 Task: Look for space in Guaraciaba do Norte, Brazil from 13th August, 2023 to 17th August, 2023 for 2 adults in price range Rs.10000 to Rs.16000. Place can be entire place with 2 bedrooms having 2 beds and 1 bathroom. Property type can be house, flat, guest house. Amenities needed are: wifi. Booking option can be shelf check-in. Required host language is Spanish.
Action: Mouse moved to (389, 82)
Screenshot: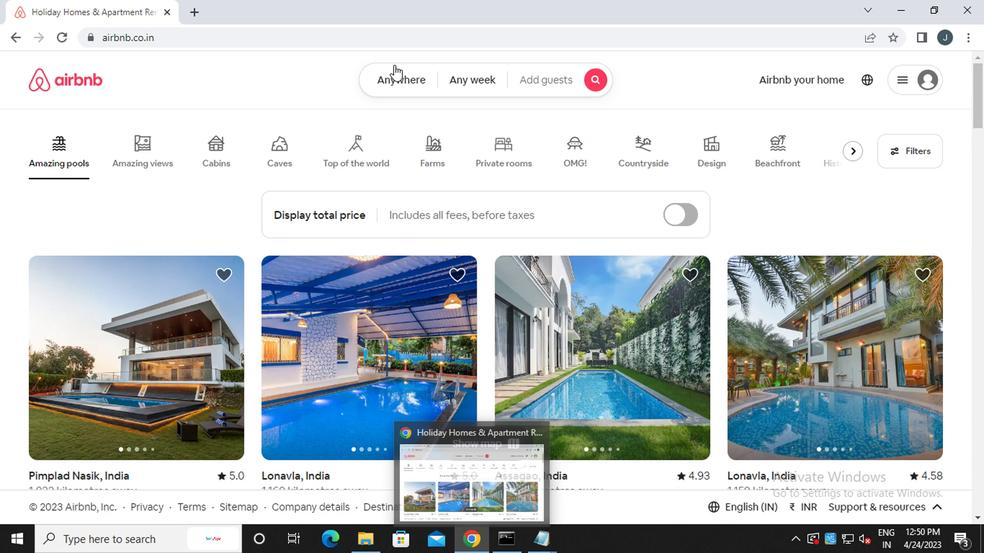 
Action: Mouse pressed left at (389, 82)
Screenshot: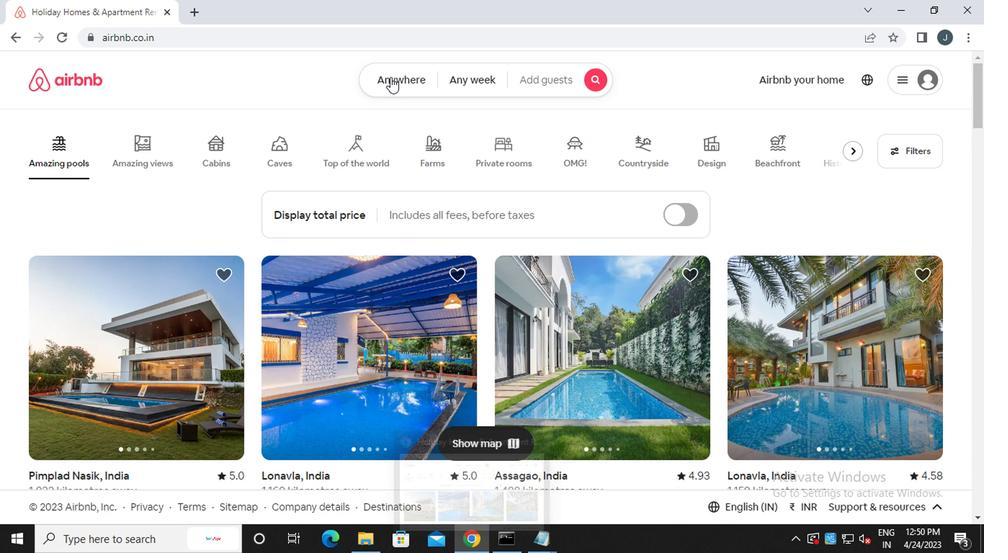 
Action: Mouse moved to (274, 139)
Screenshot: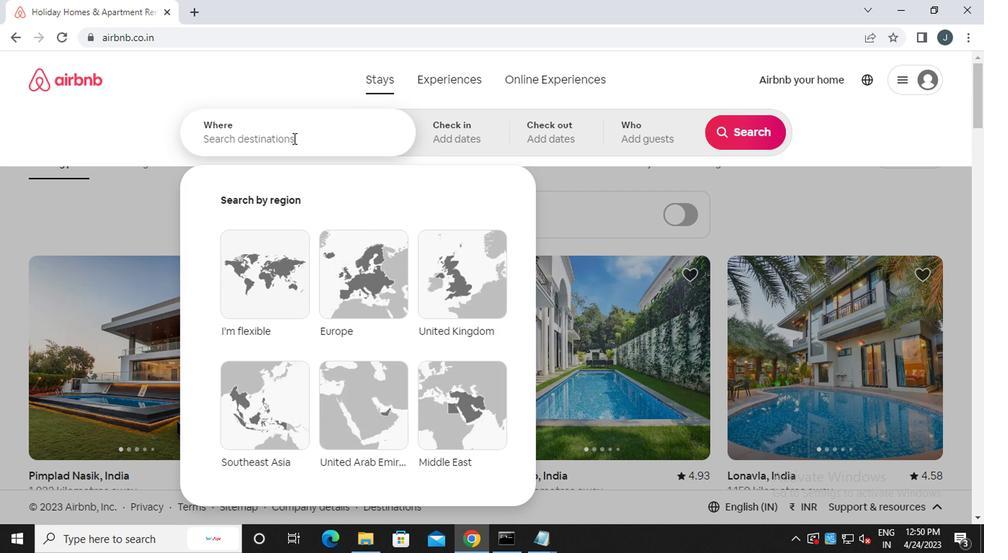 
Action: Mouse pressed left at (274, 139)
Screenshot: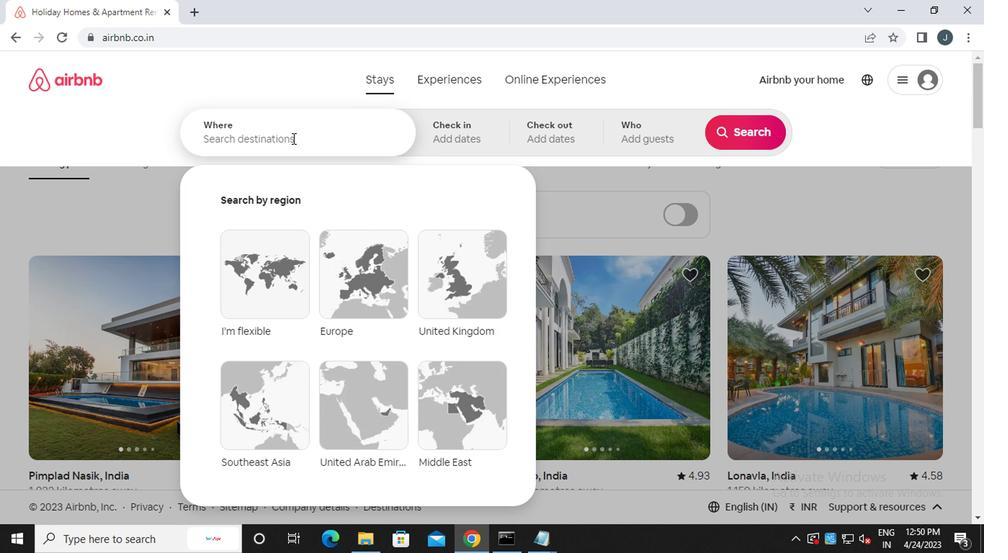 
Action: Mouse moved to (274, 139)
Screenshot: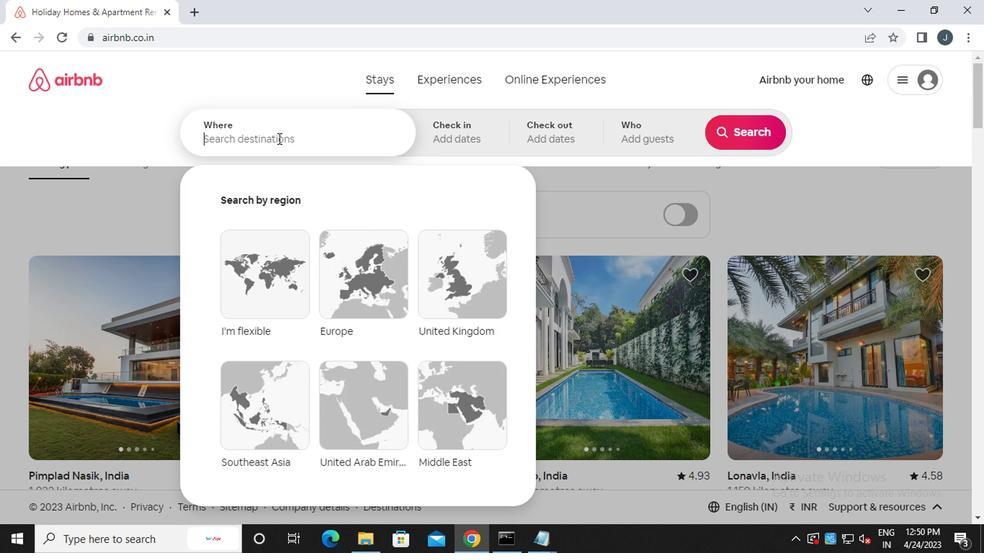
Action: Key pressed <Key.caps_lock>g<Key.caps_lock>uaraciaba,<Key.backspace><Key.space>do<Key.space><Key.caps_lock>n<Key.caps_lock>orte,<Key.space><Key.caps_lock>b<Key.caps_lock>razil
Screenshot: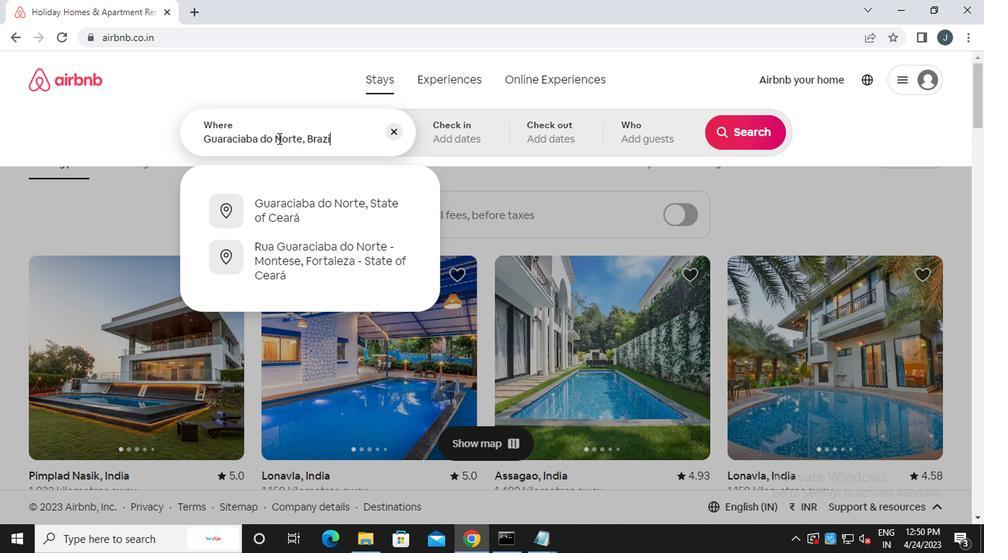 
Action: Mouse moved to (458, 138)
Screenshot: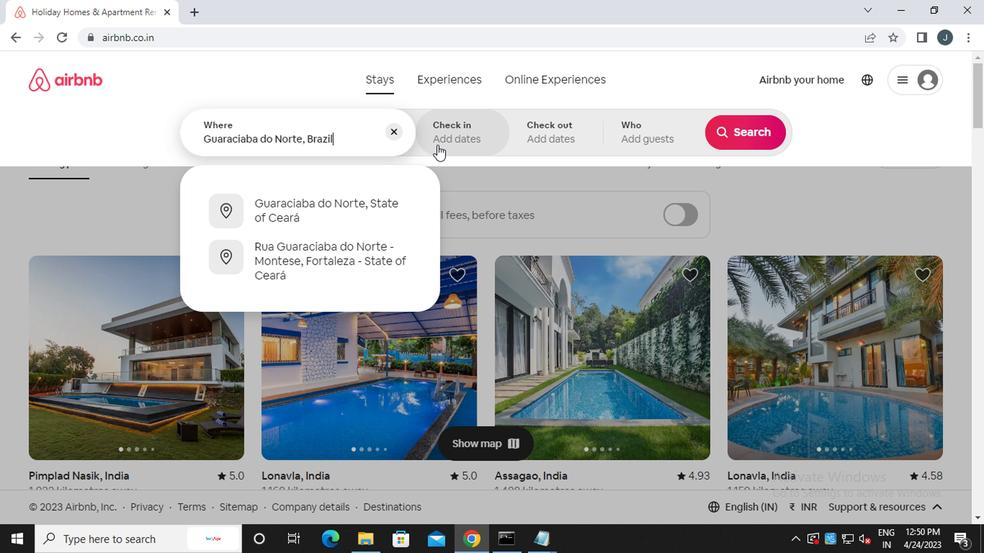 
Action: Mouse pressed left at (458, 138)
Screenshot: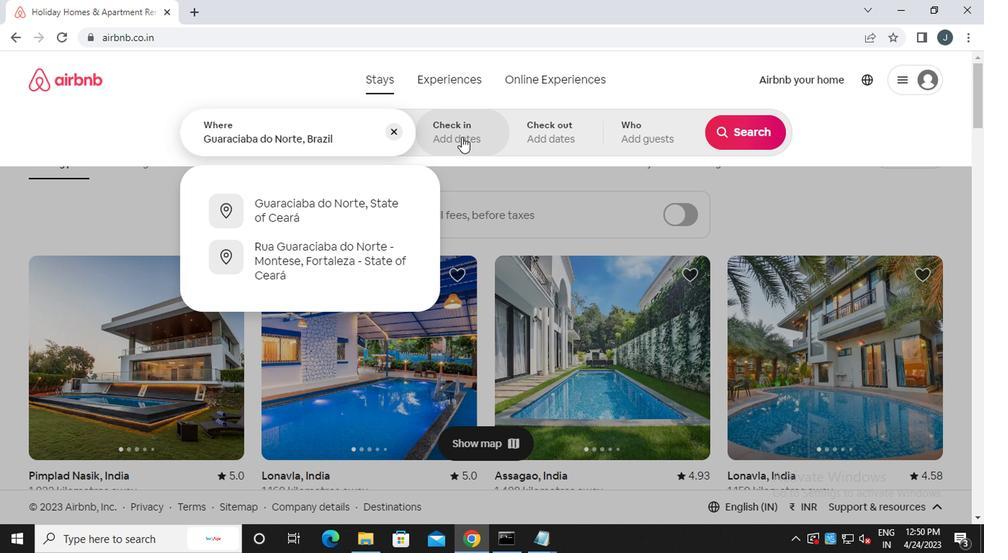 
Action: Mouse moved to (740, 246)
Screenshot: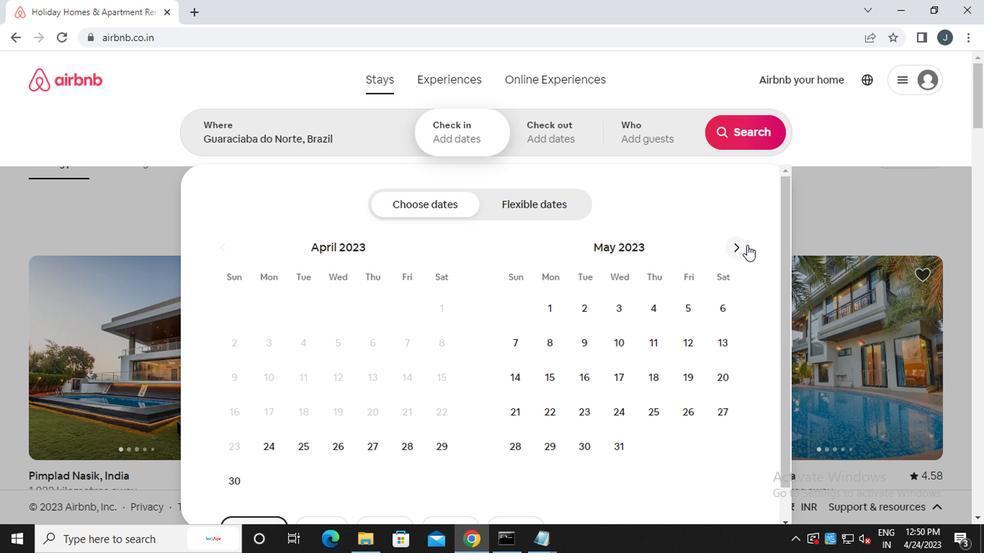 
Action: Mouse pressed left at (740, 246)
Screenshot: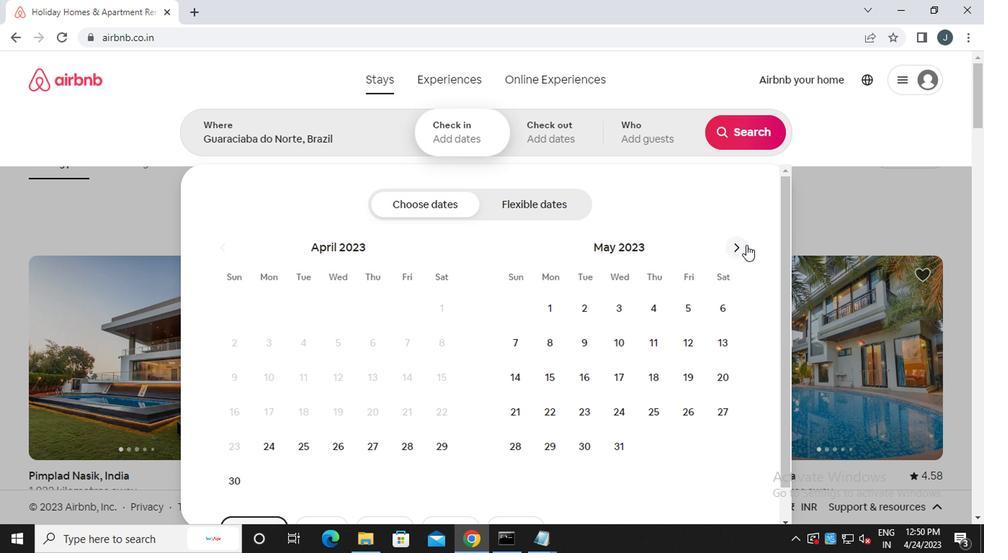 
Action: Mouse pressed left at (740, 246)
Screenshot: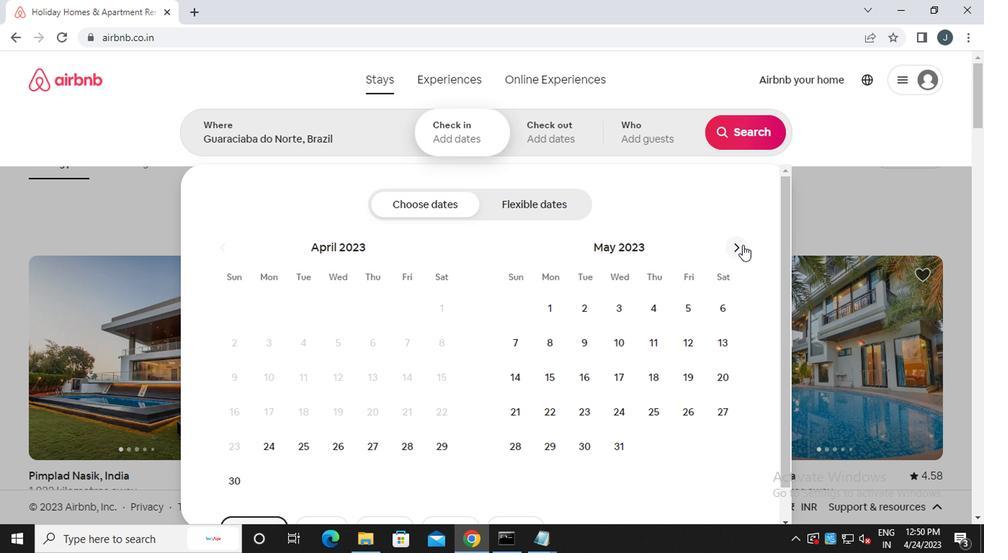 
Action: Mouse pressed left at (740, 246)
Screenshot: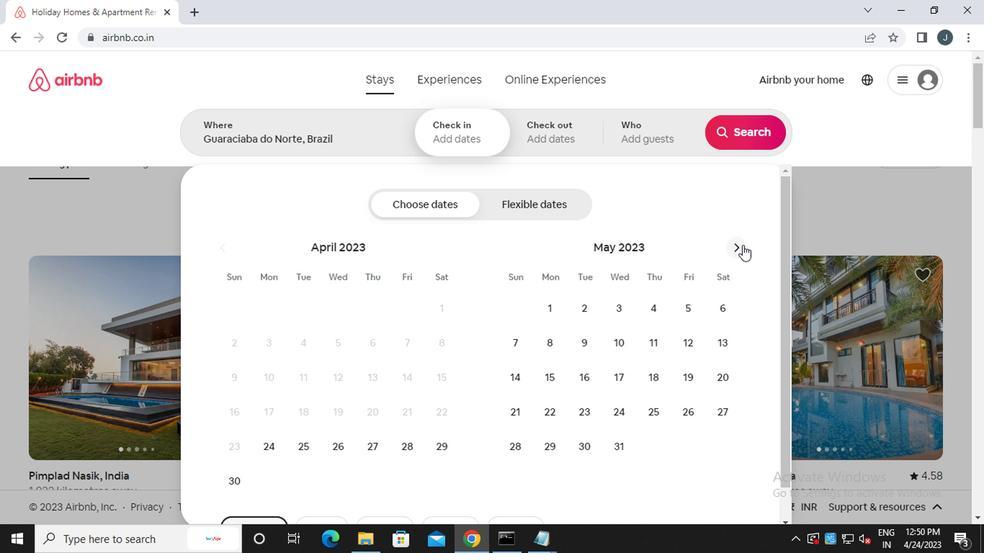 
Action: Mouse moved to (740, 246)
Screenshot: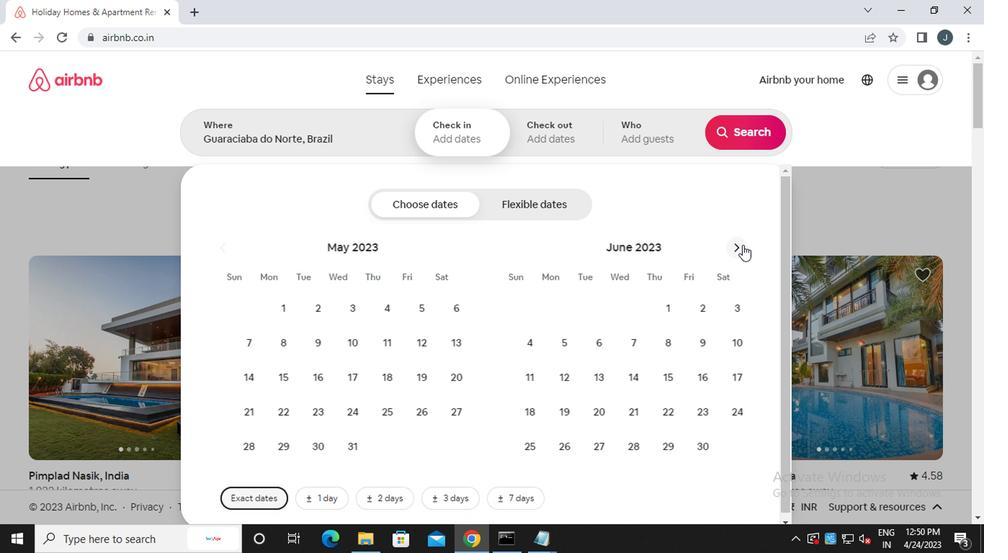 
Action: Mouse pressed left at (740, 246)
Screenshot: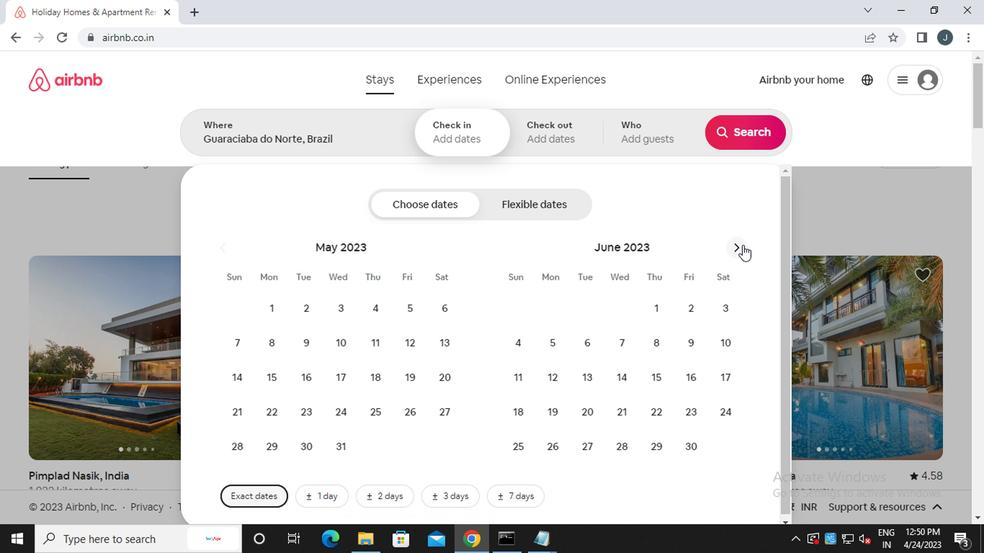 
Action: Mouse pressed left at (740, 246)
Screenshot: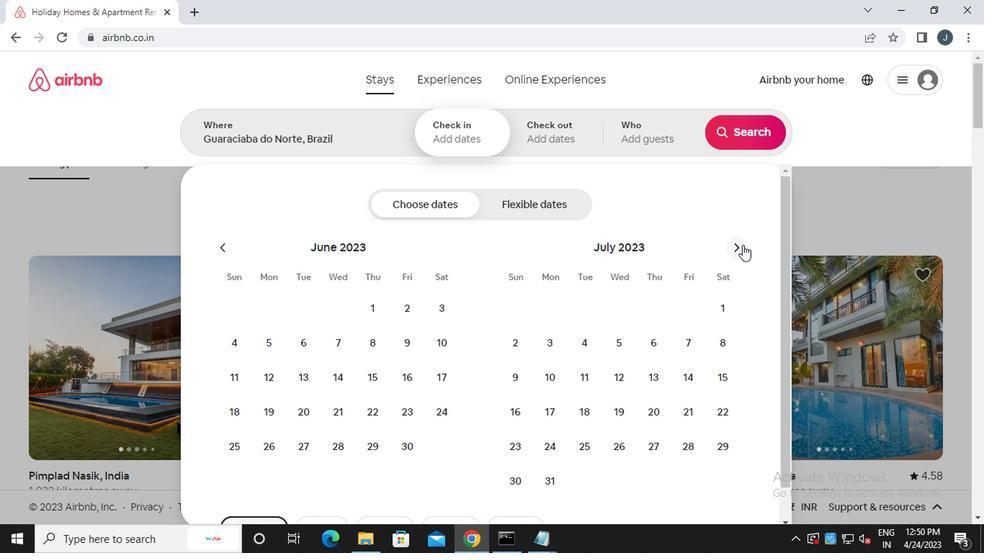 
Action: Mouse moved to (521, 376)
Screenshot: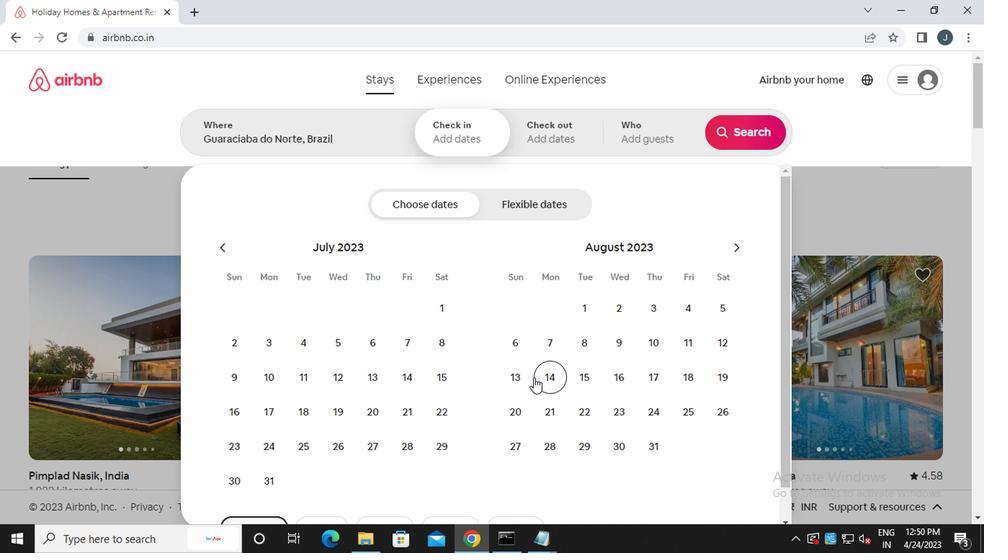 
Action: Mouse pressed left at (521, 376)
Screenshot: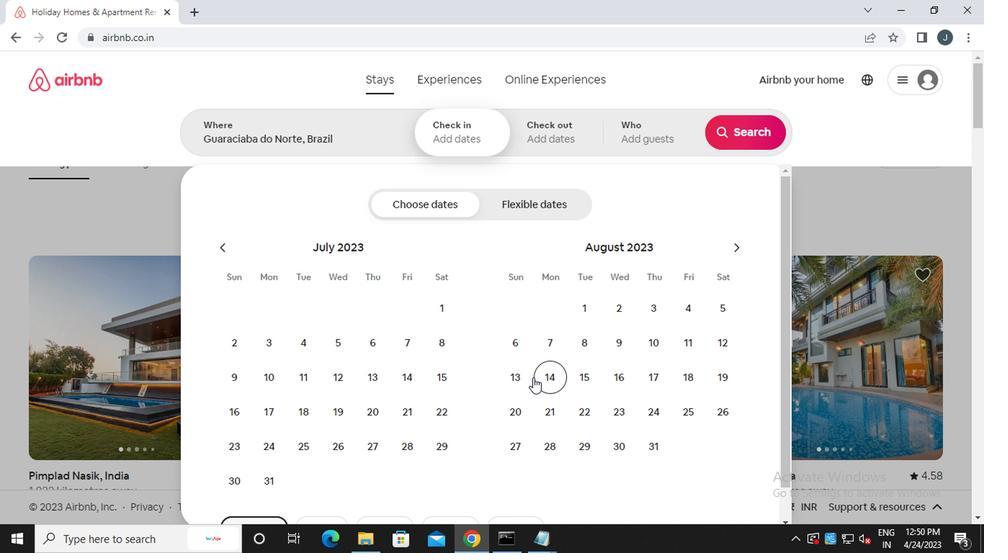 
Action: Mouse moved to (649, 378)
Screenshot: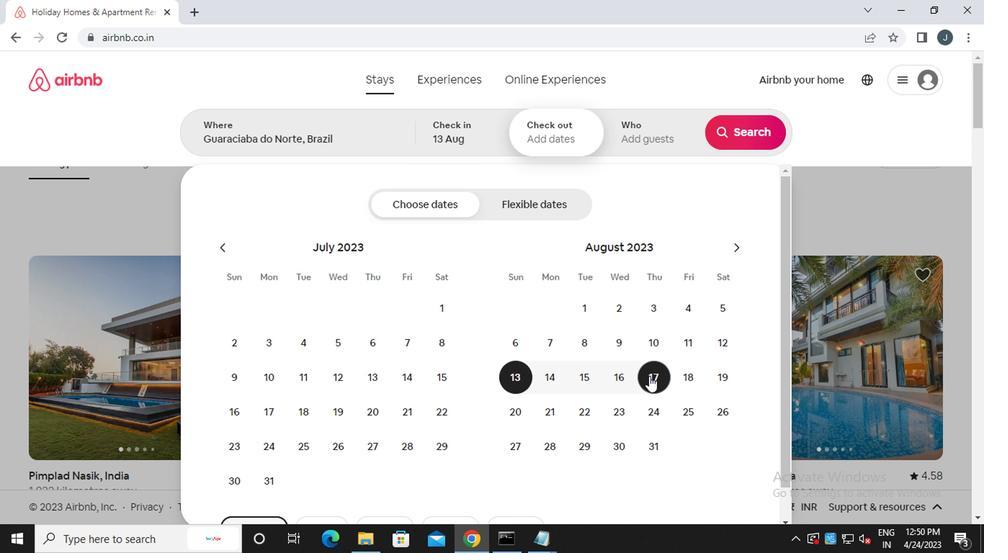 
Action: Mouse pressed left at (649, 378)
Screenshot: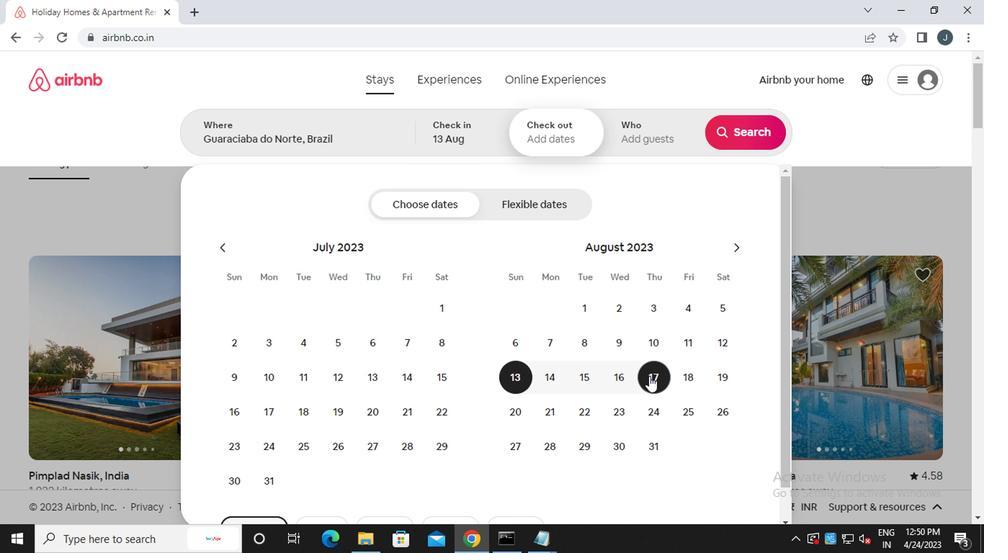 
Action: Mouse moved to (649, 138)
Screenshot: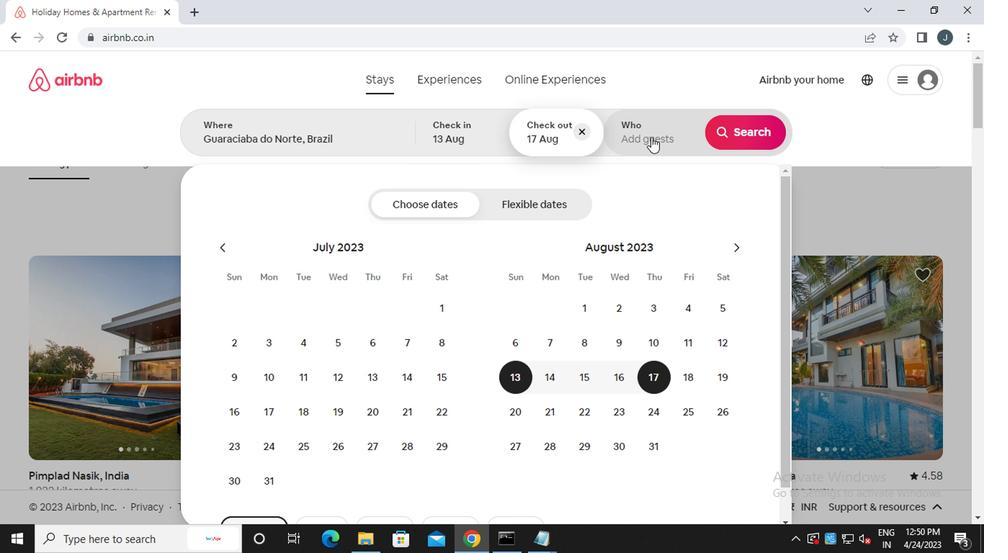 
Action: Mouse pressed left at (649, 138)
Screenshot: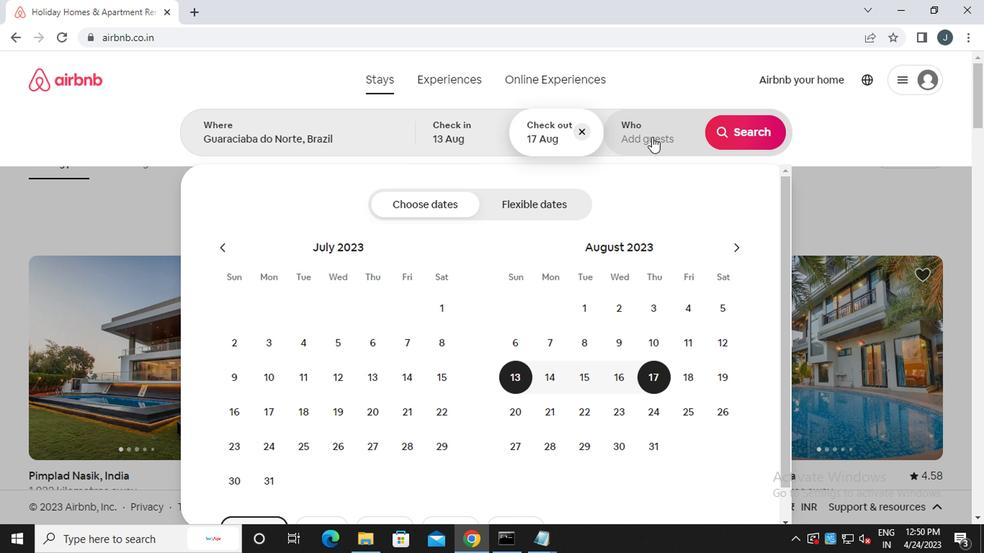 
Action: Mouse moved to (749, 211)
Screenshot: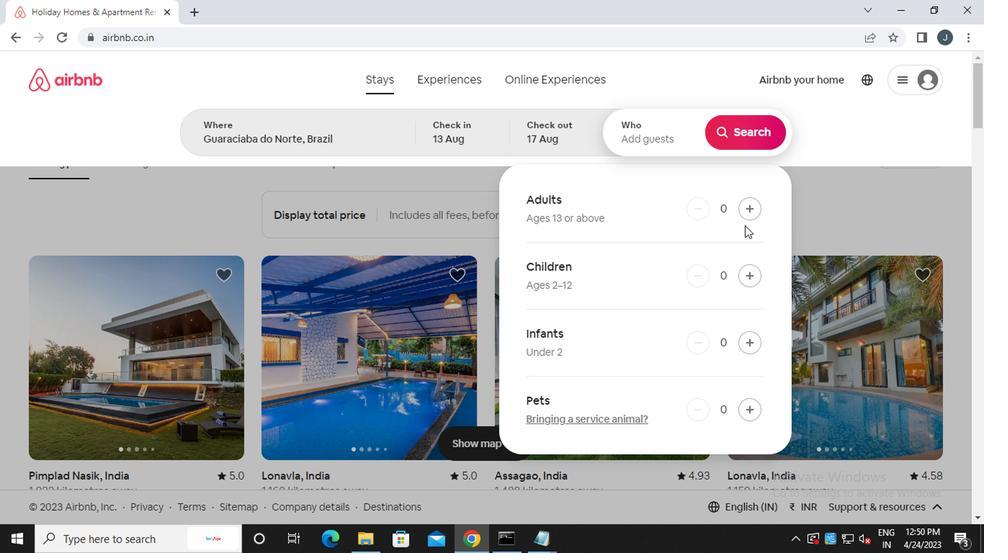 
Action: Mouse pressed left at (749, 211)
Screenshot: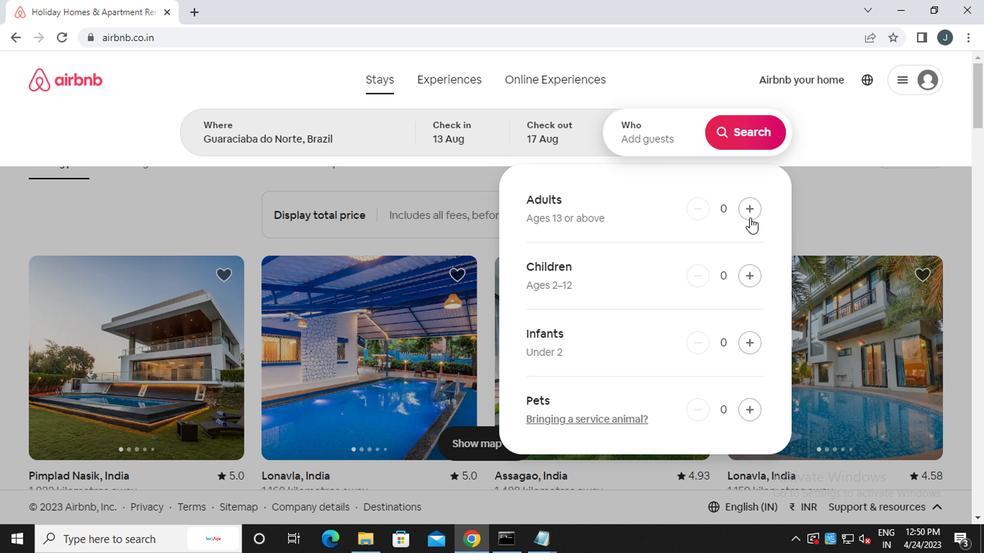 
Action: Mouse moved to (750, 211)
Screenshot: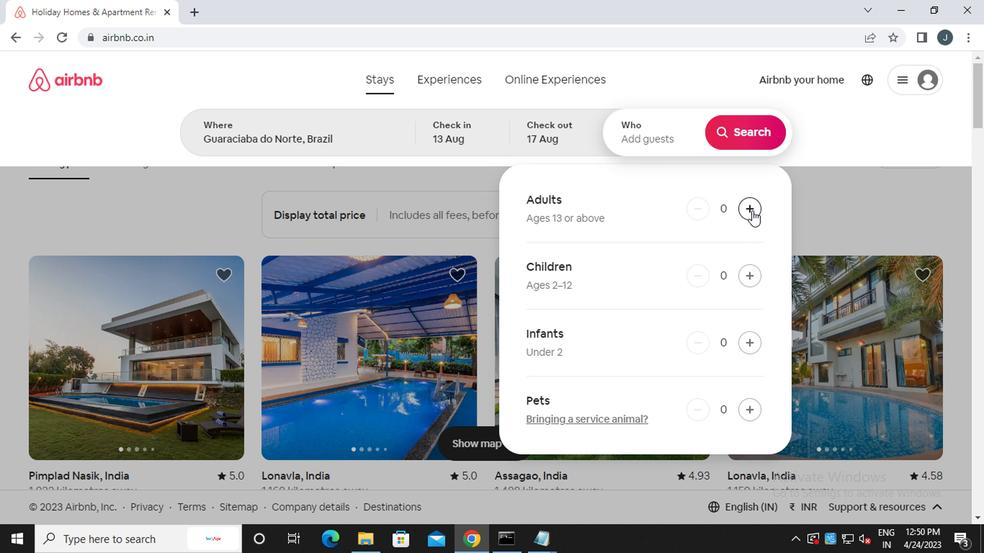 
Action: Mouse pressed left at (750, 211)
Screenshot: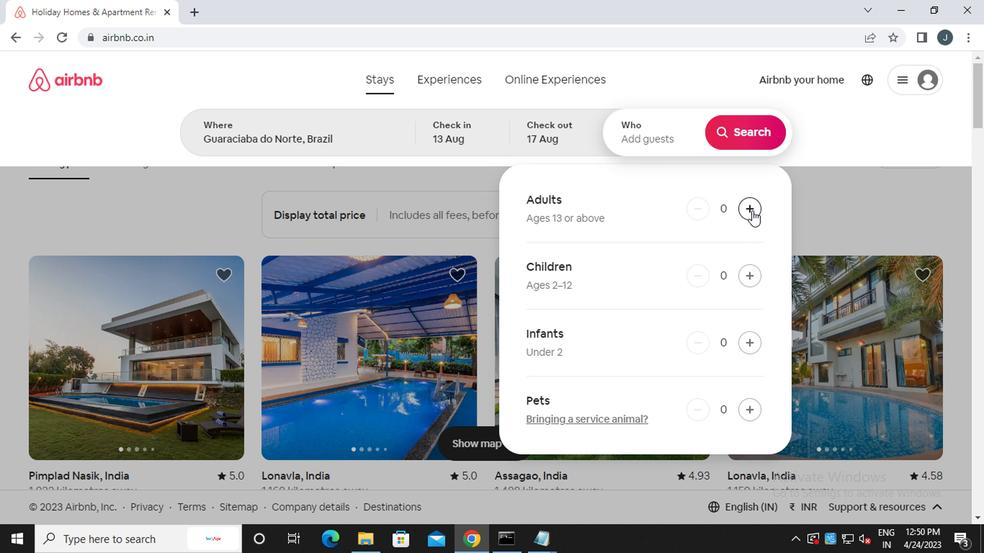
Action: Mouse moved to (742, 142)
Screenshot: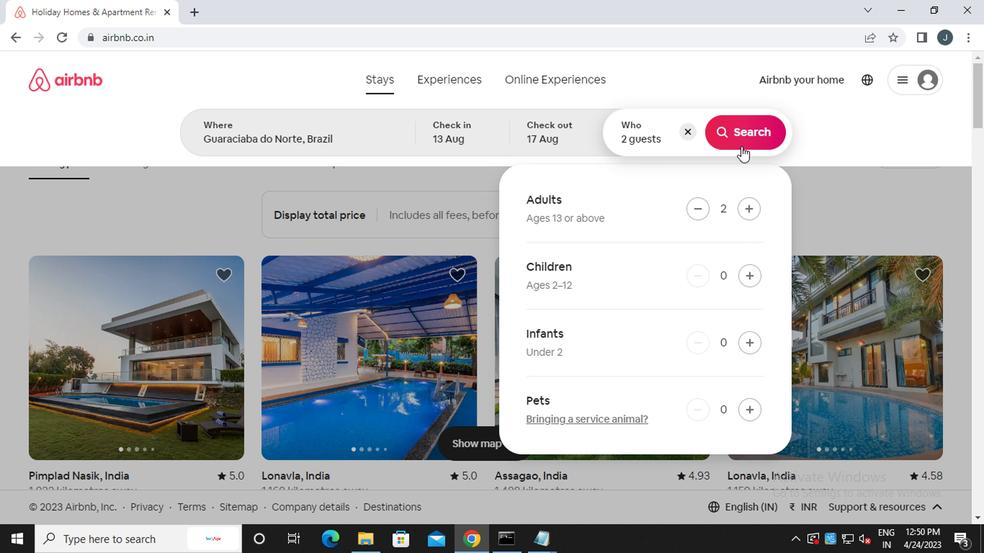 
Action: Mouse pressed left at (742, 142)
Screenshot: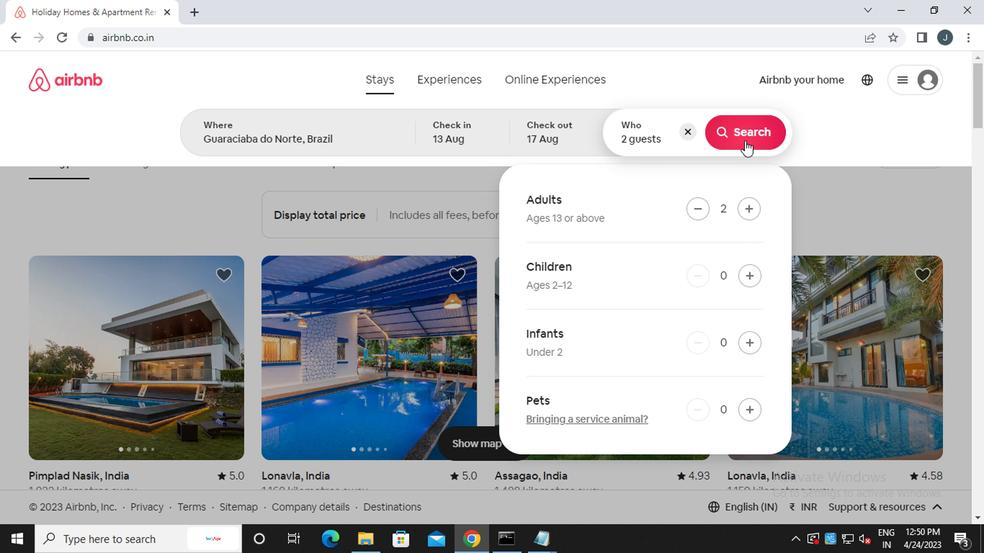 
Action: Mouse moved to (931, 137)
Screenshot: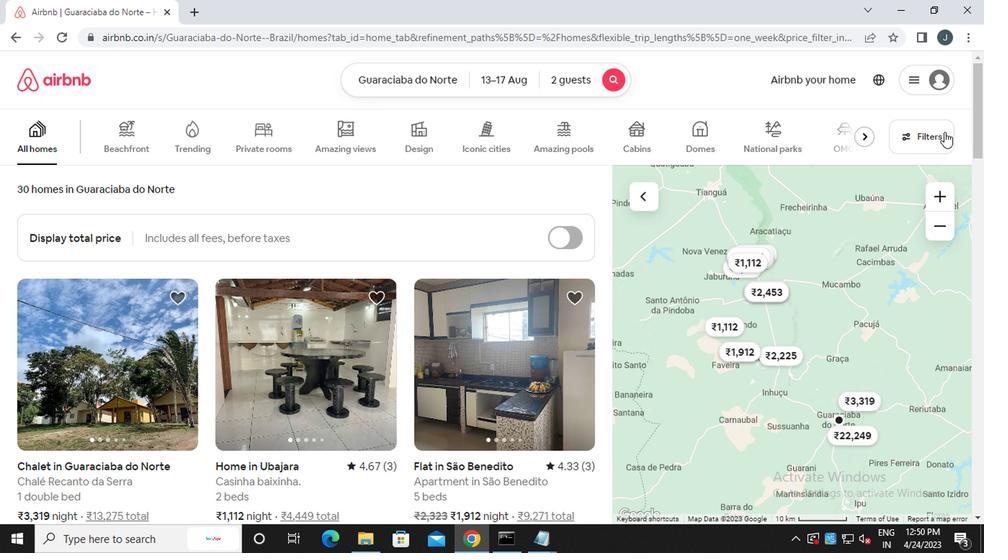
Action: Mouse pressed left at (931, 137)
Screenshot: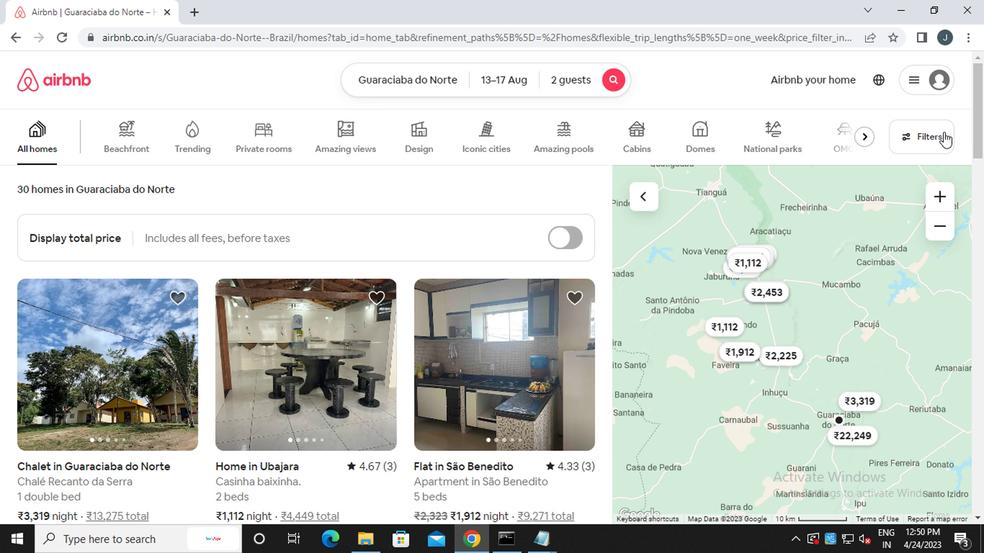
Action: Mouse moved to (370, 302)
Screenshot: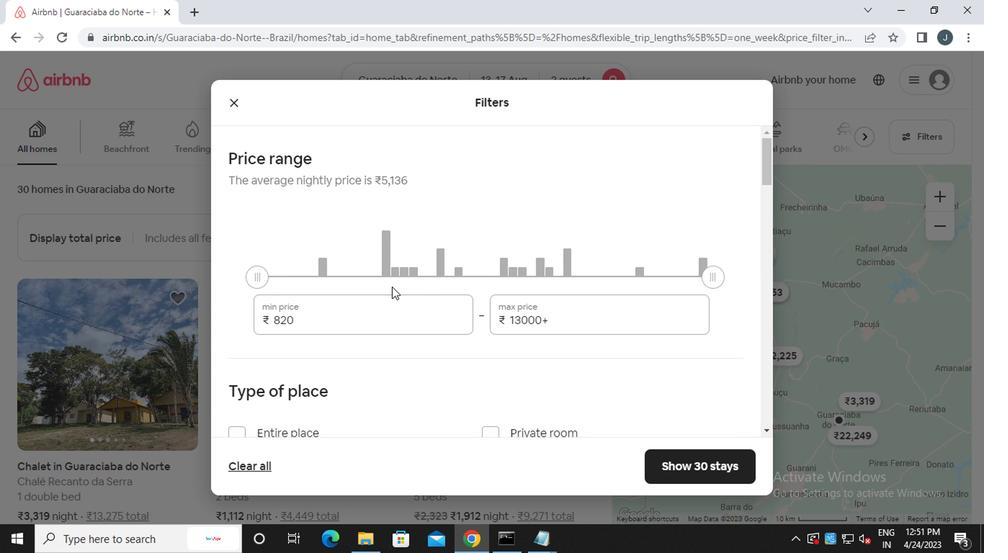 
Action: Mouse pressed left at (370, 302)
Screenshot: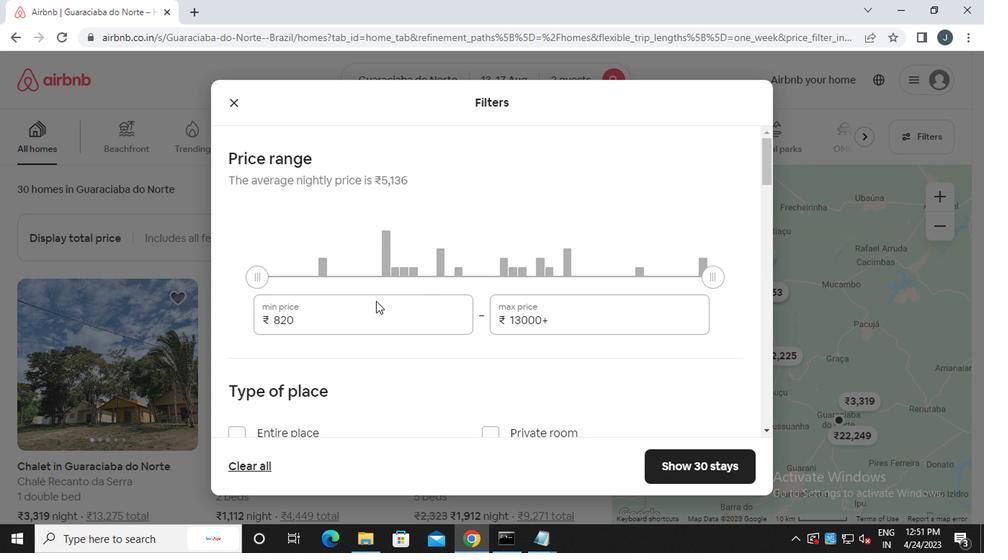
Action: Mouse moved to (366, 297)
Screenshot: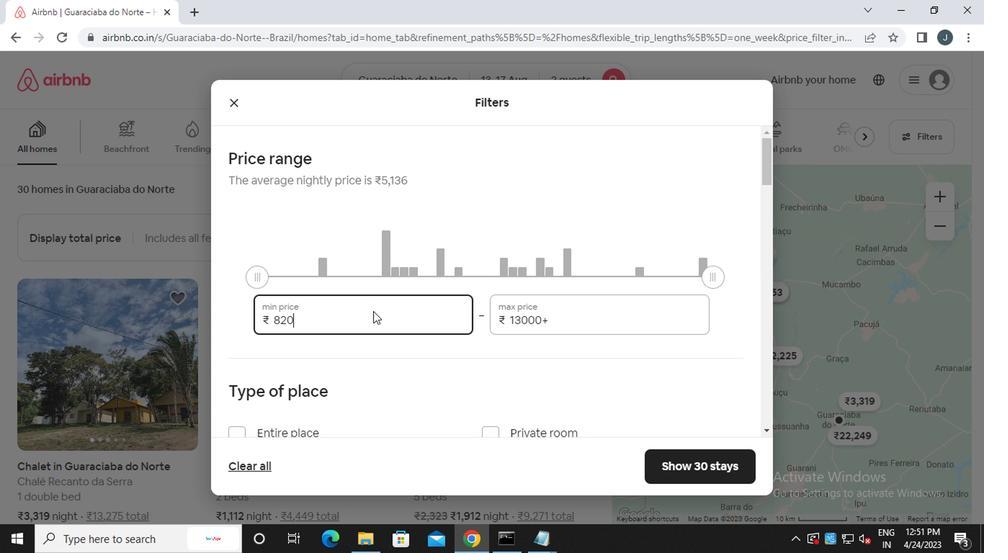 
Action: Key pressed <Key.backspace><Key.backspace><Key.backspace><<97>><<96>><<96>><<96>><<96>>
Screenshot: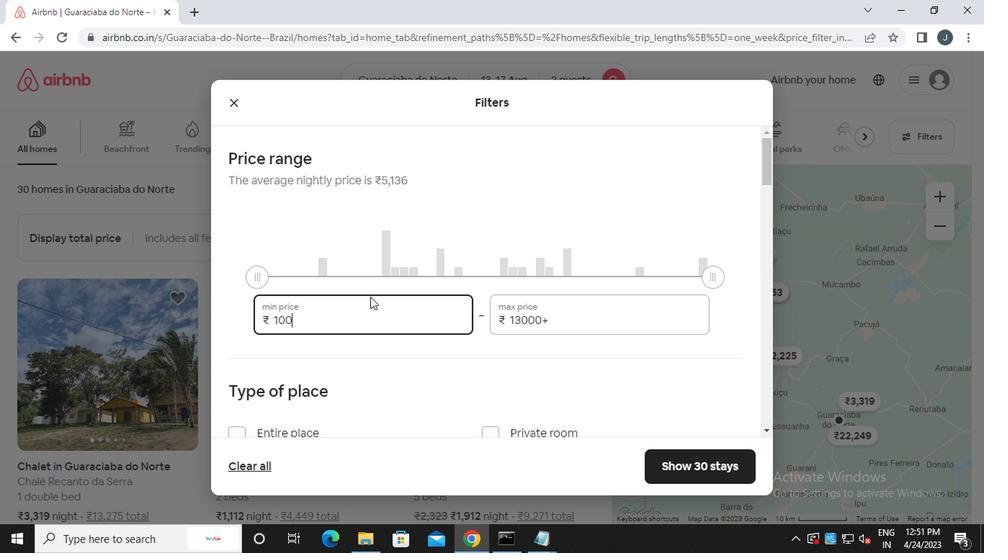 
Action: Mouse moved to (611, 313)
Screenshot: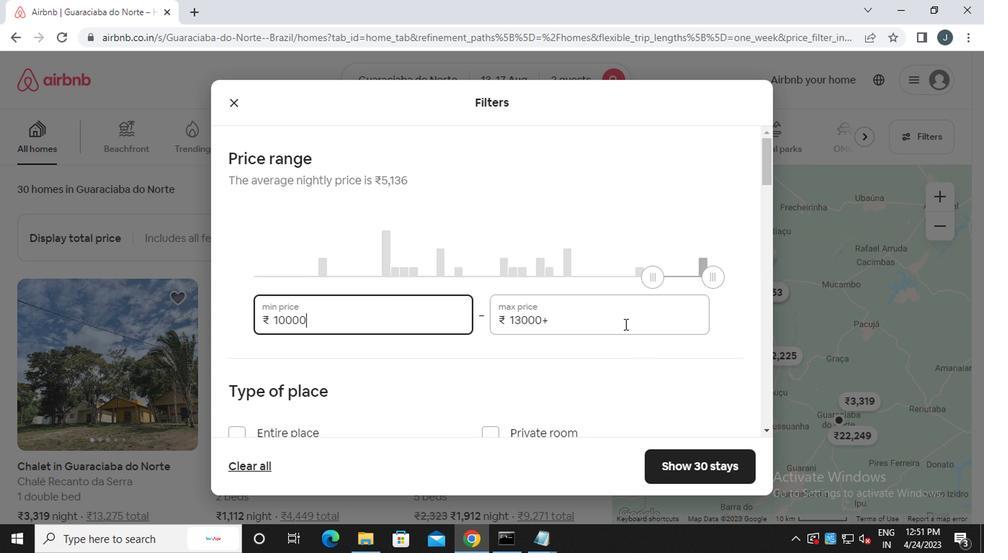 
Action: Mouse pressed left at (611, 313)
Screenshot: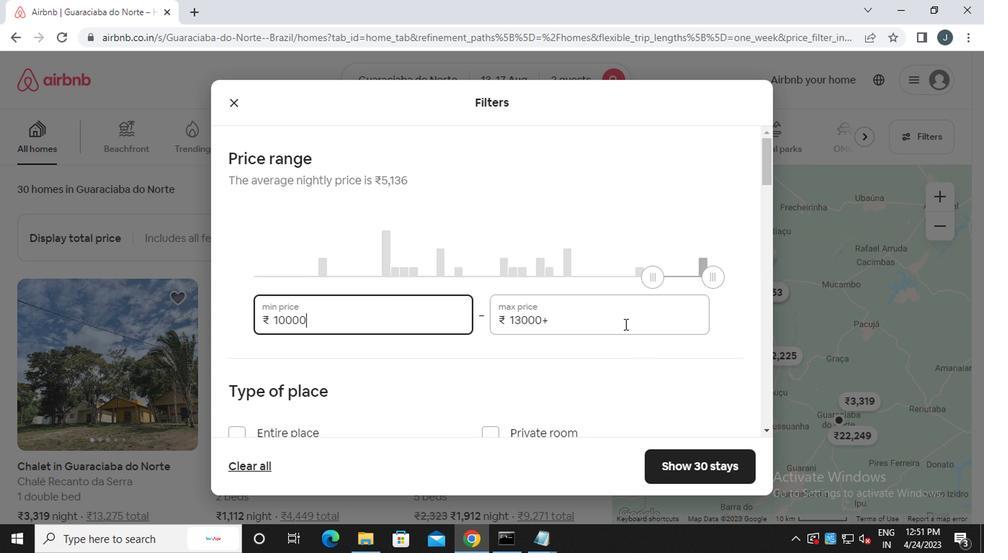 
Action: Key pressed <Key.backspace><Key.backspace><Key.backspace><Key.backspace><Key.backspace><Key.backspace><Key.backspace><Key.backspace><Key.backspace><Key.backspace><Key.backspace><<97>><<102>><<96>><<96>><<96>>
Screenshot: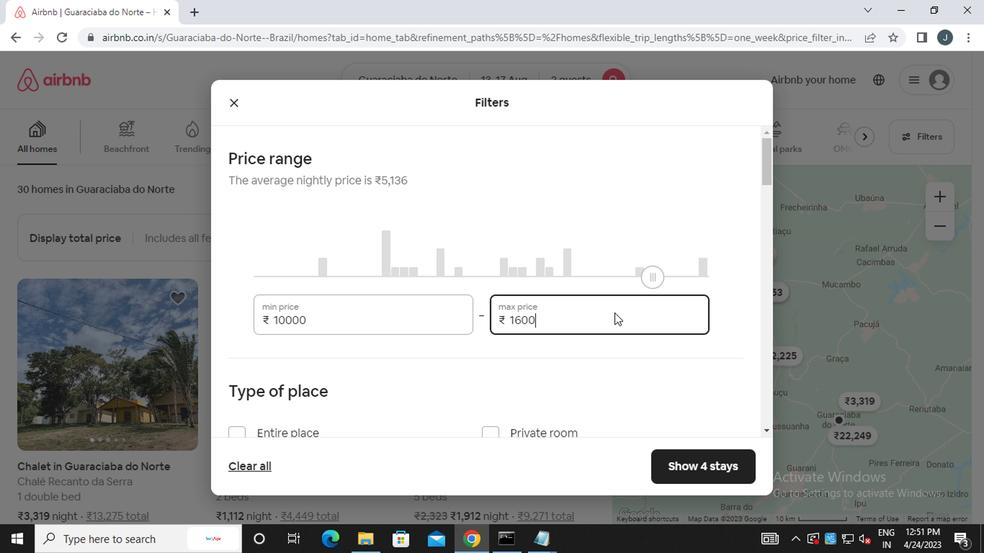 
Action: Mouse moved to (603, 315)
Screenshot: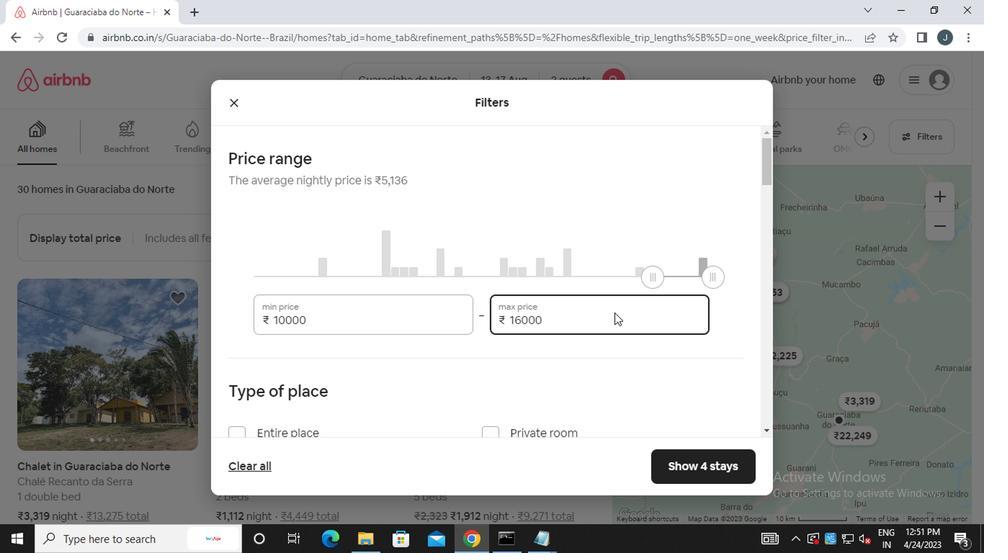 
Action: Mouse scrolled (603, 314) with delta (0, -1)
Screenshot: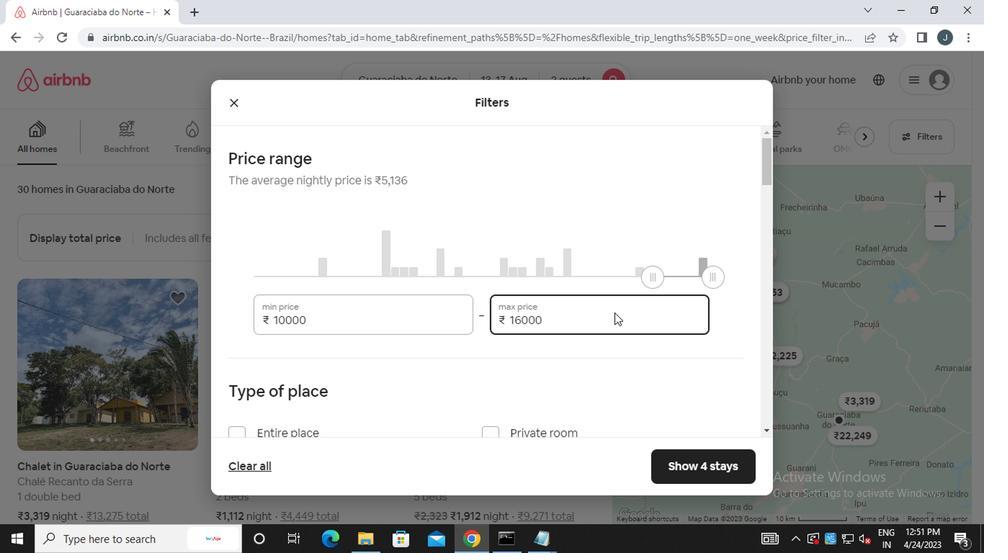 
Action: Mouse scrolled (603, 314) with delta (0, -1)
Screenshot: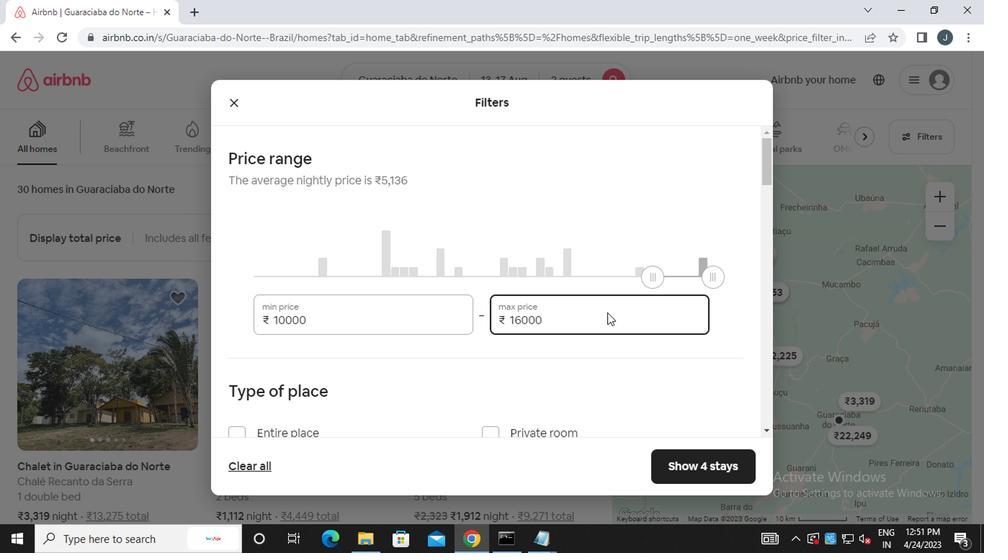 
Action: Mouse moved to (603, 315)
Screenshot: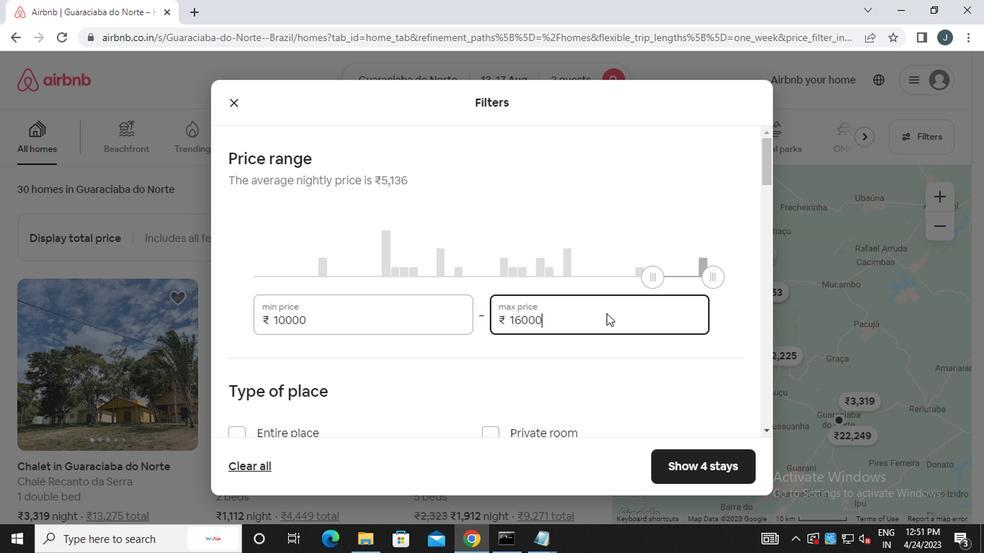
Action: Mouse scrolled (603, 314) with delta (0, -1)
Screenshot: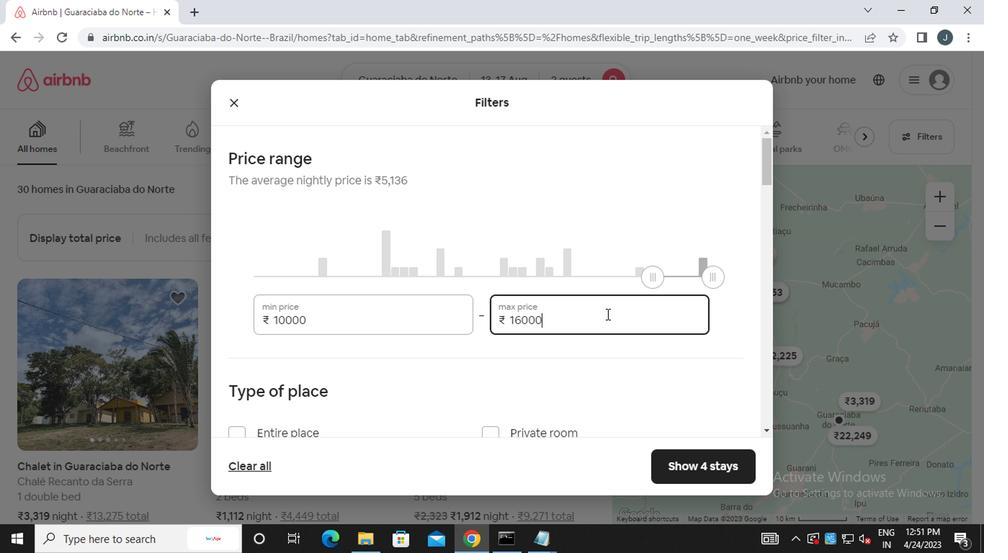 
Action: Mouse moved to (299, 212)
Screenshot: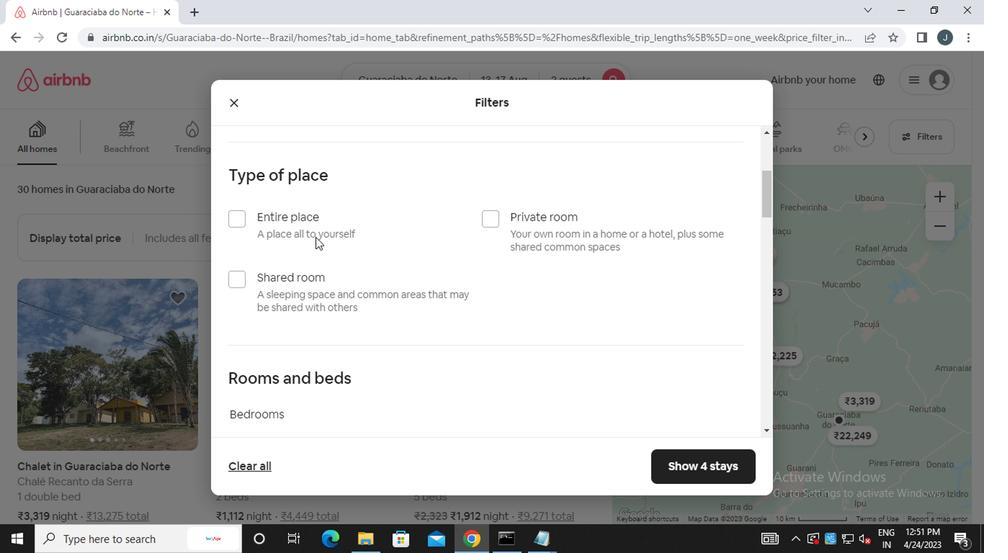 
Action: Mouse pressed left at (299, 212)
Screenshot: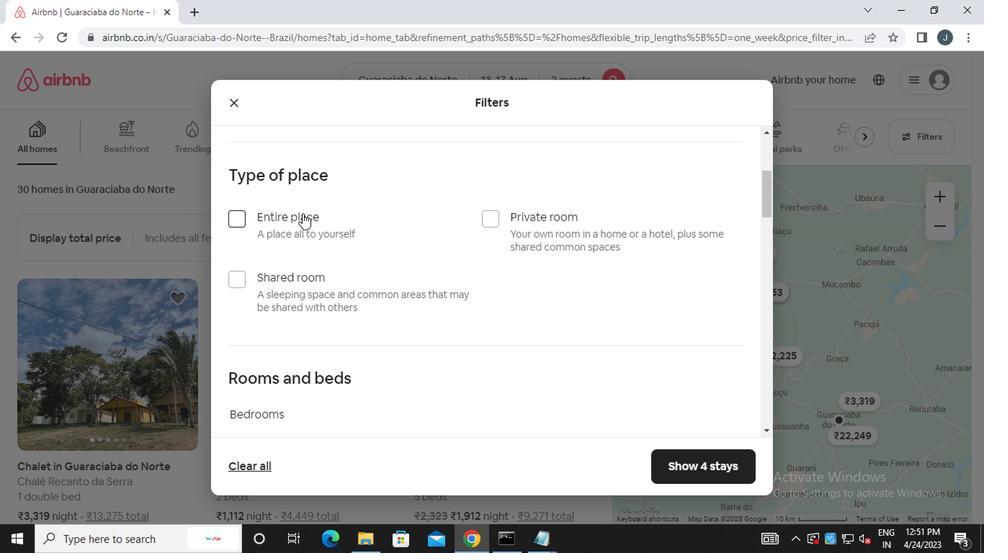 
Action: Mouse moved to (426, 241)
Screenshot: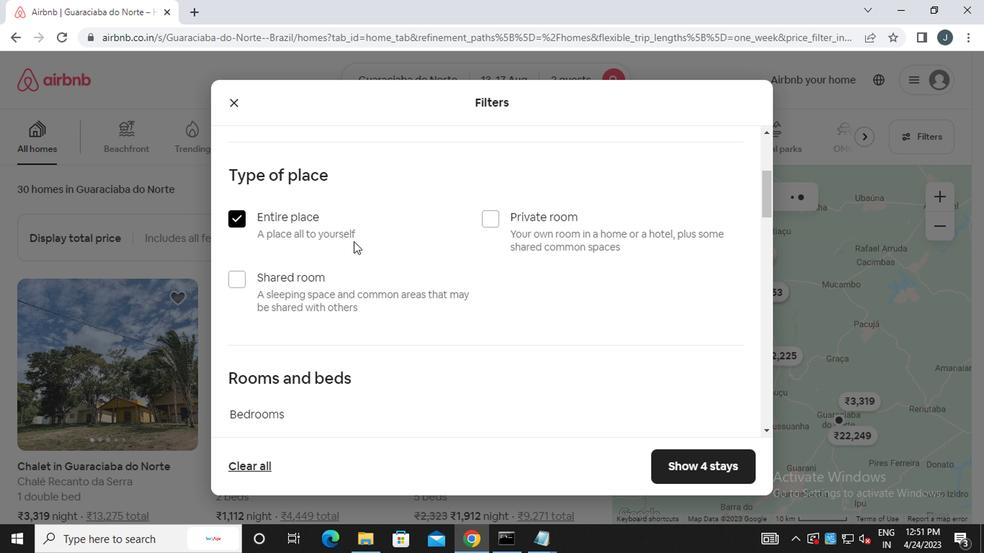 
Action: Mouse scrolled (426, 240) with delta (0, -1)
Screenshot: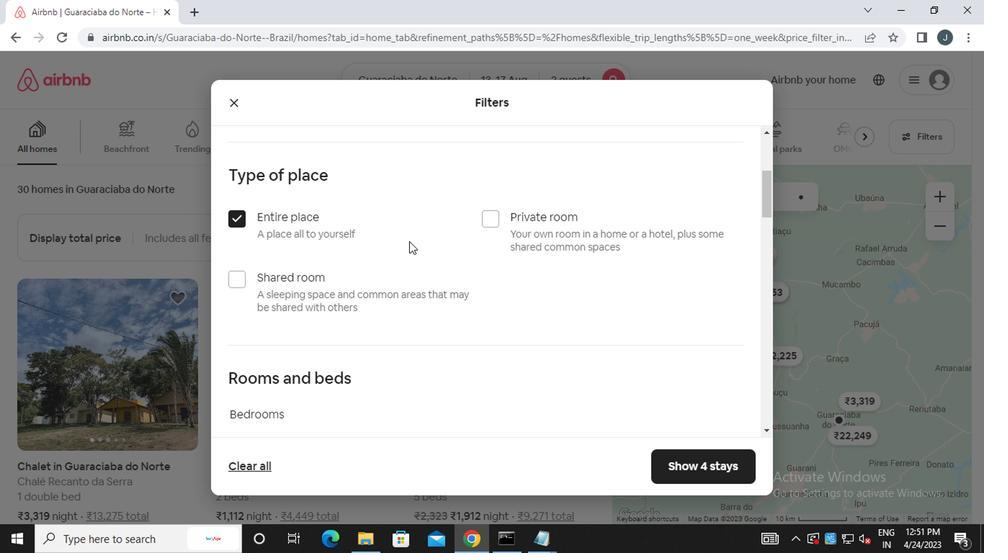 
Action: Mouse scrolled (426, 240) with delta (0, -1)
Screenshot: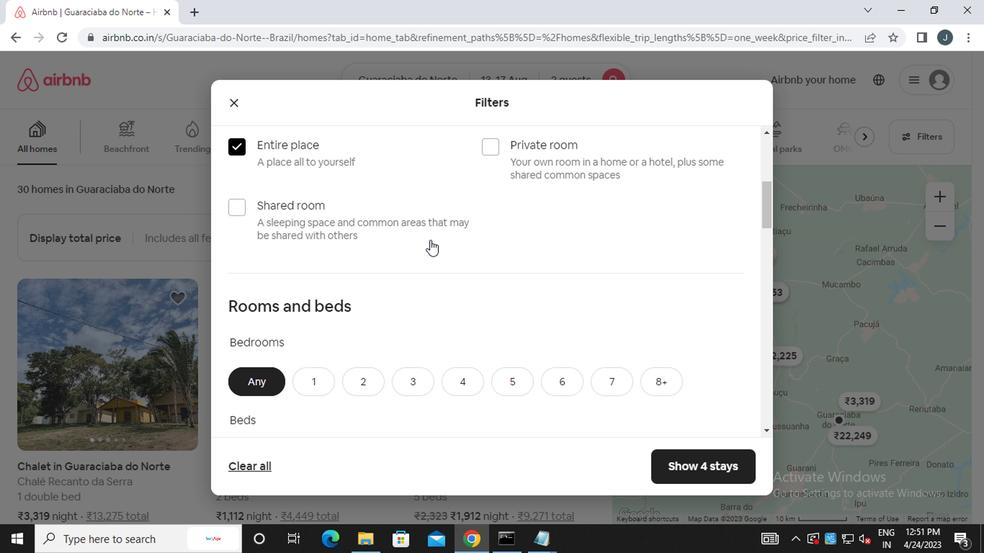 
Action: Mouse moved to (427, 241)
Screenshot: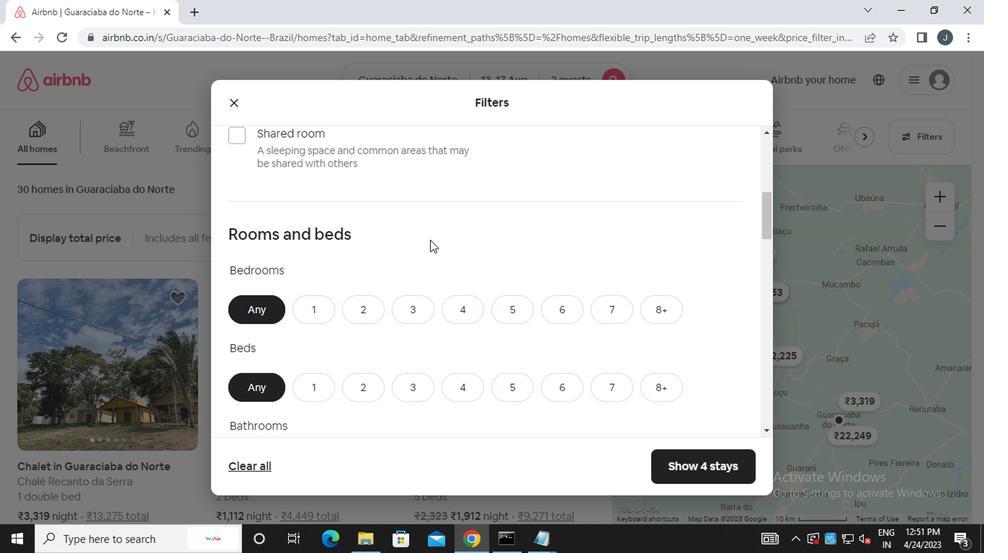 
Action: Mouse scrolled (427, 240) with delta (0, -1)
Screenshot: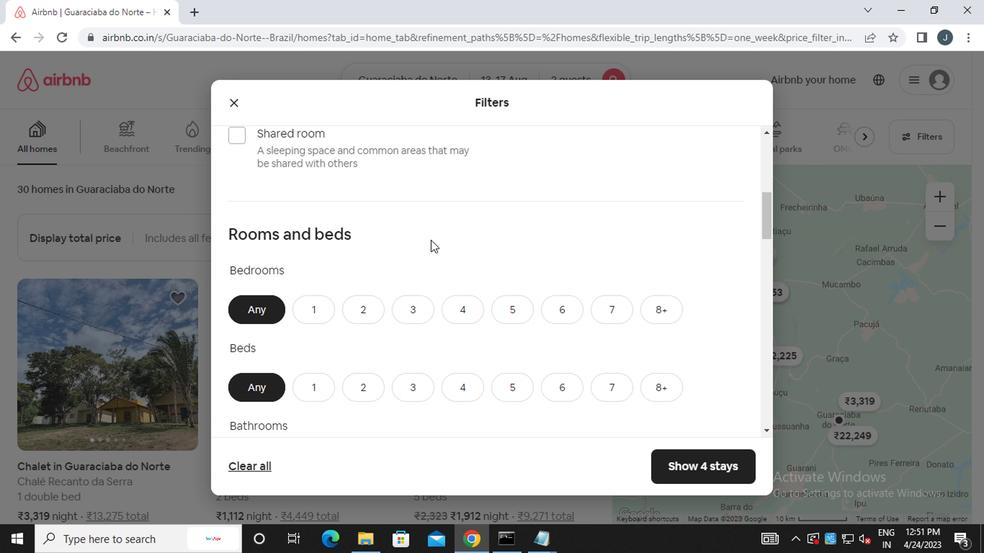 
Action: Mouse scrolled (427, 240) with delta (0, -1)
Screenshot: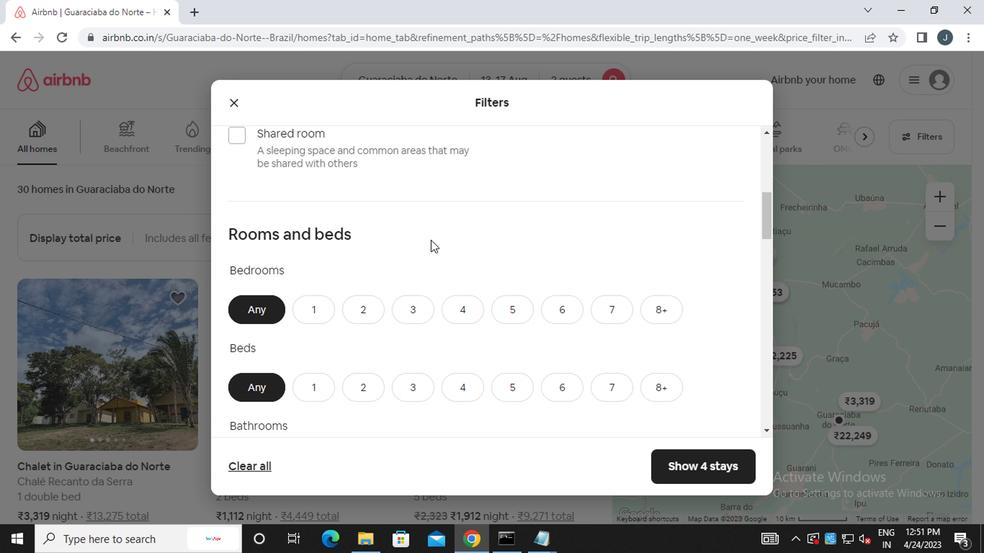 
Action: Mouse moved to (364, 171)
Screenshot: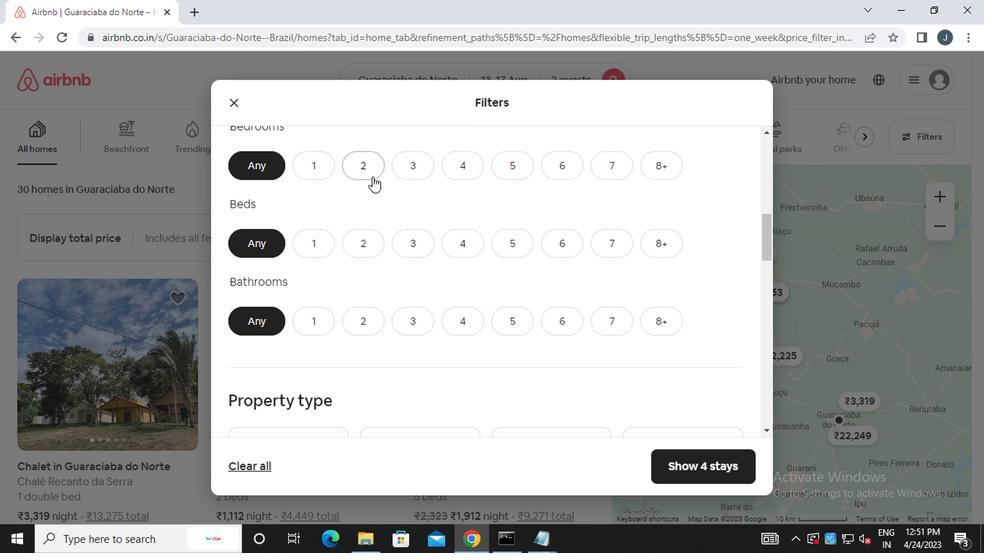 
Action: Mouse pressed left at (364, 171)
Screenshot: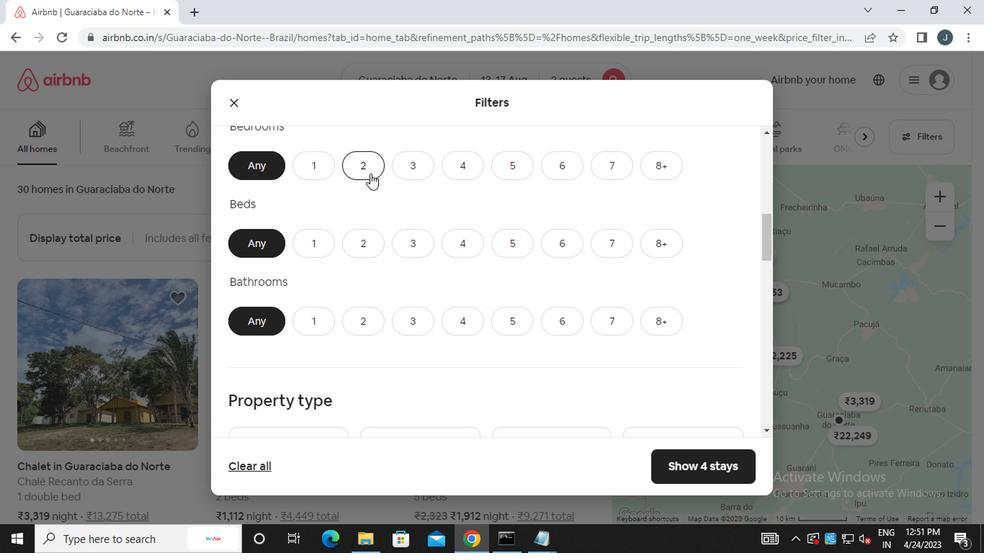 
Action: Mouse moved to (359, 245)
Screenshot: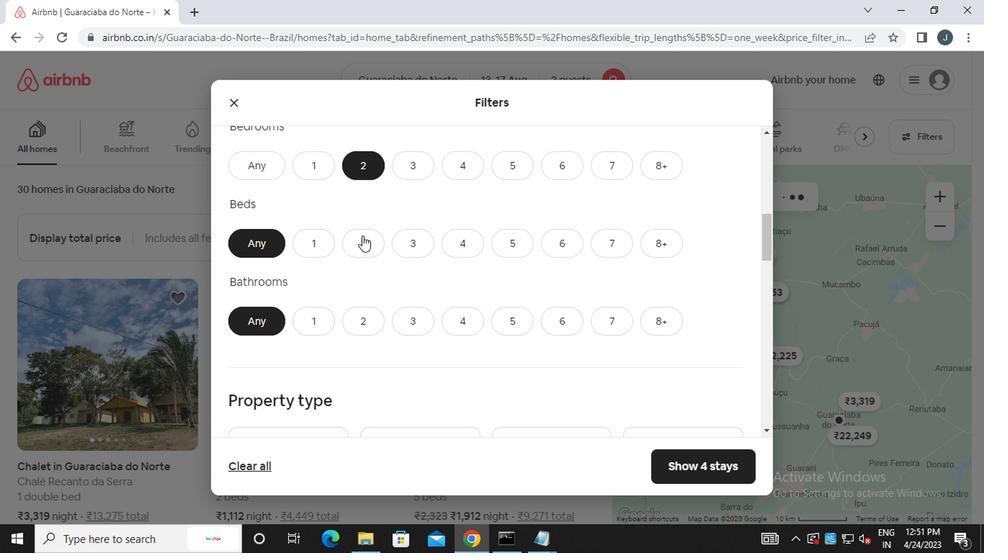 
Action: Mouse pressed left at (359, 245)
Screenshot: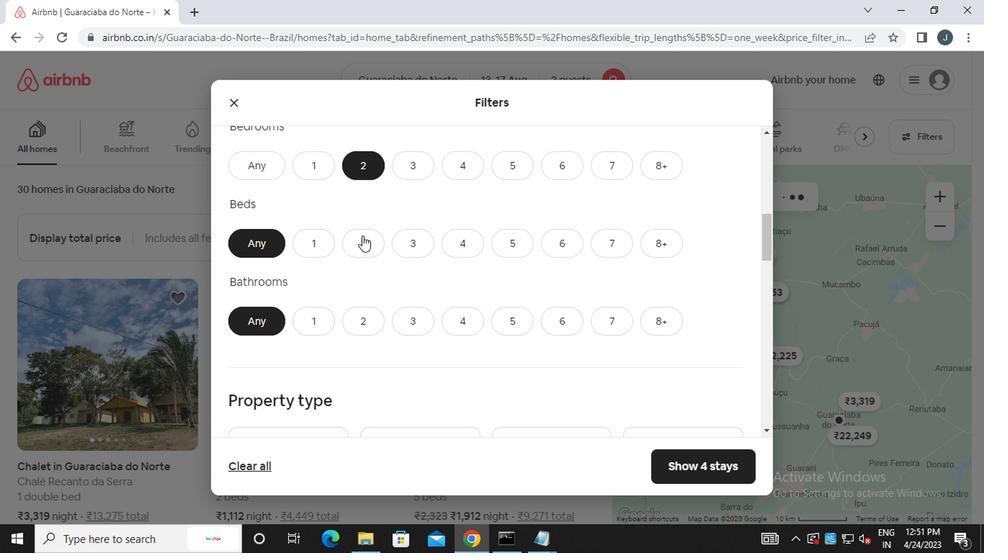 
Action: Mouse moved to (317, 323)
Screenshot: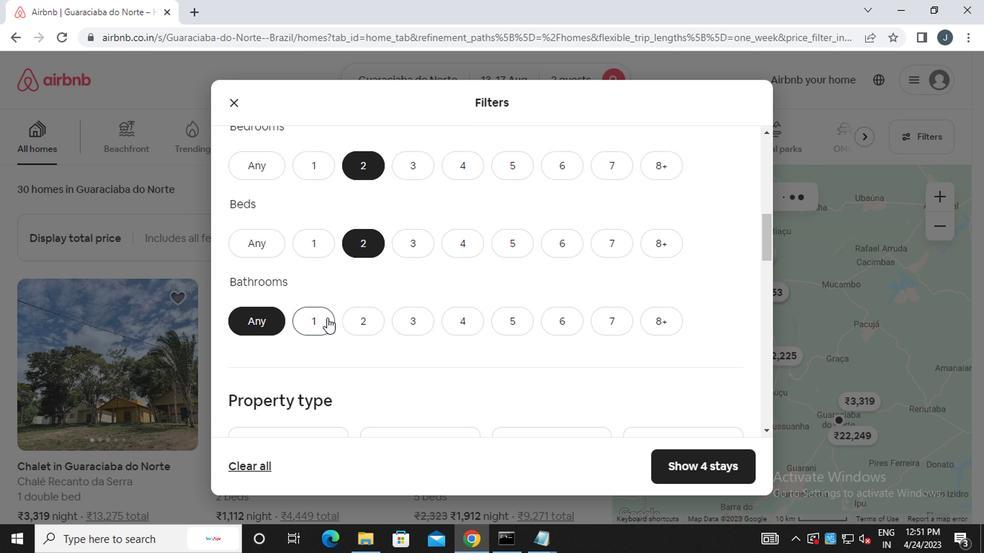
Action: Mouse pressed left at (317, 323)
Screenshot: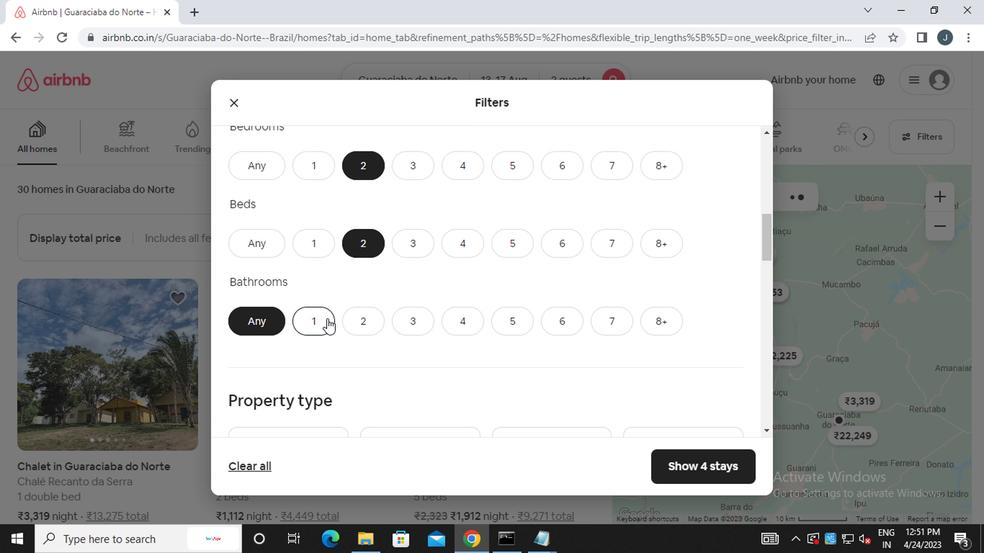 
Action: Mouse moved to (316, 323)
Screenshot: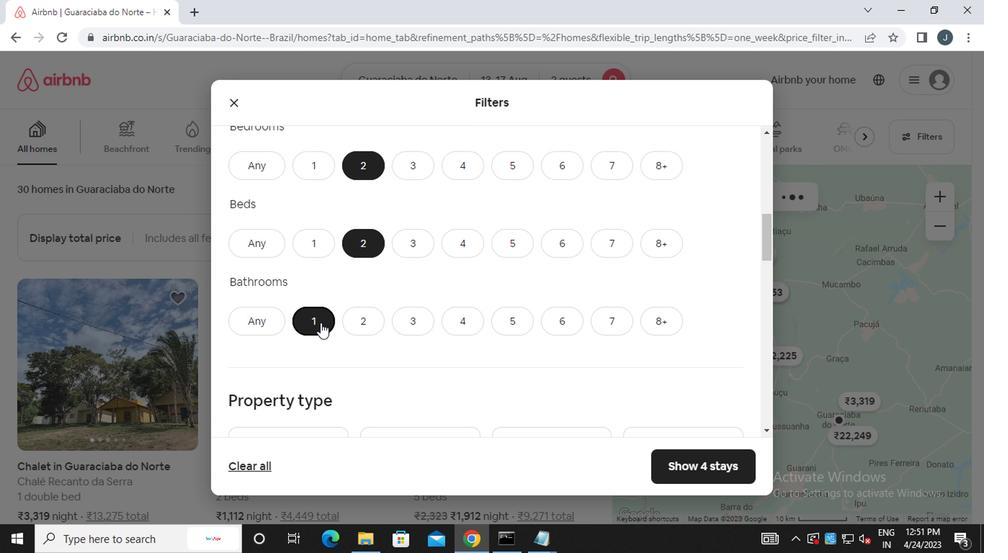 
Action: Mouse scrolled (316, 322) with delta (0, -1)
Screenshot: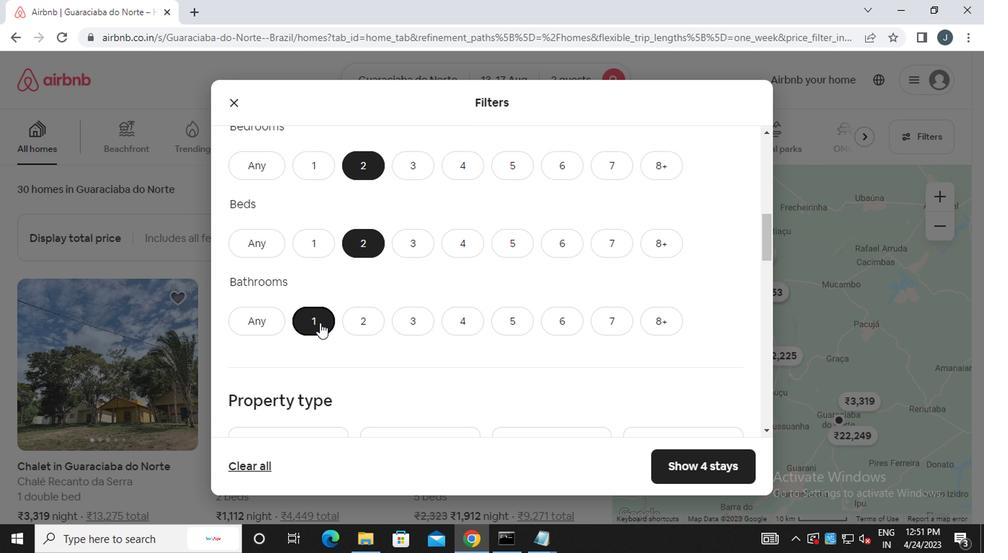 
Action: Mouse scrolled (316, 322) with delta (0, -1)
Screenshot: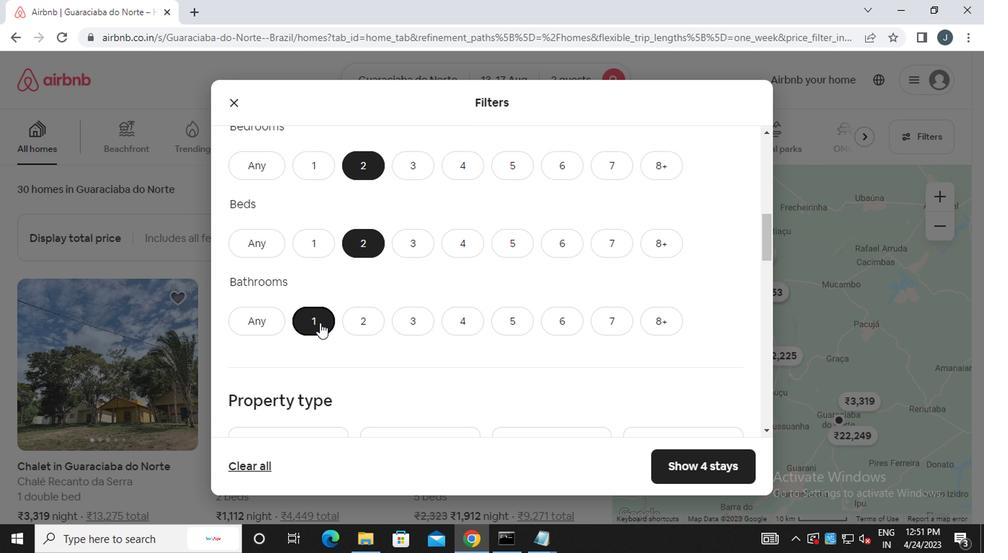 
Action: Mouse moved to (286, 331)
Screenshot: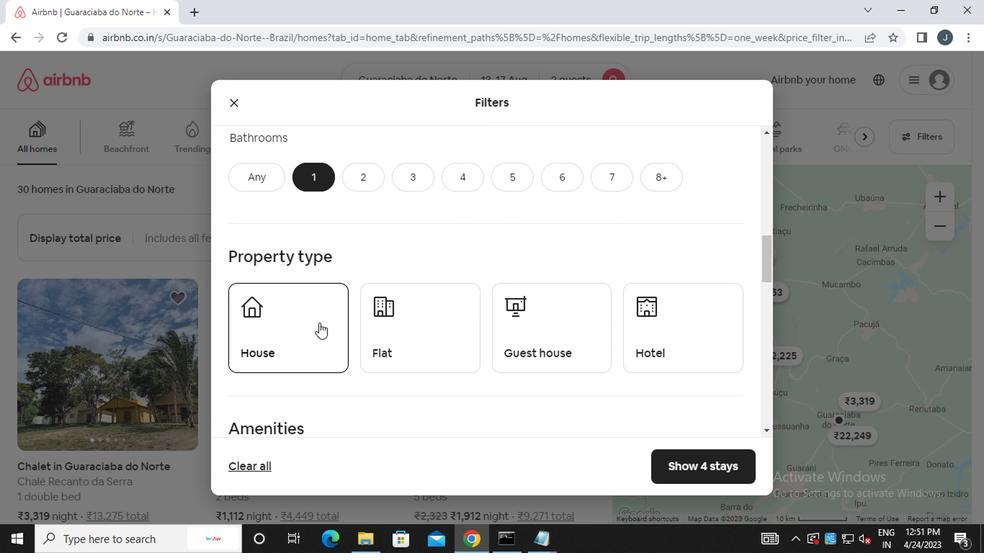 
Action: Mouse pressed left at (286, 331)
Screenshot: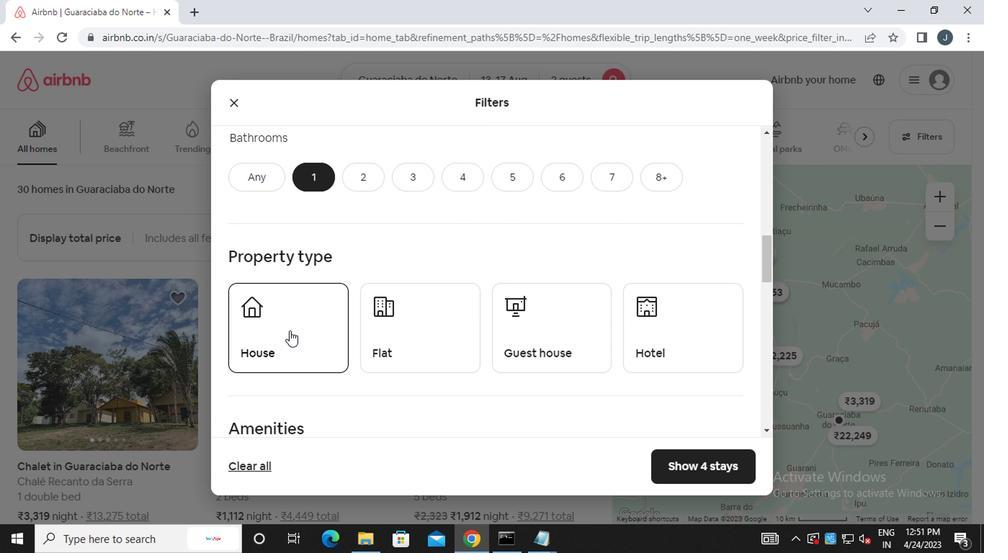 
Action: Mouse moved to (386, 336)
Screenshot: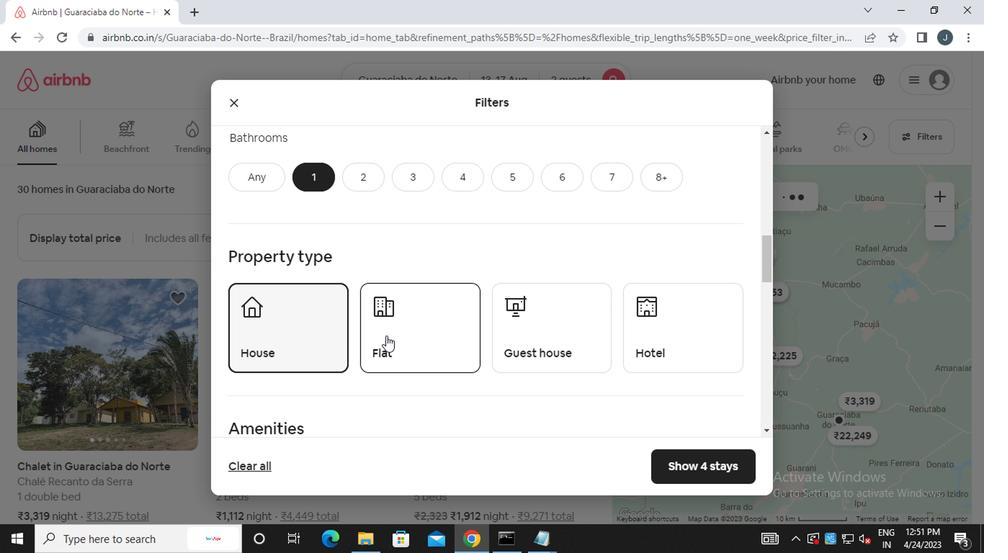 
Action: Mouse pressed left at (386, 336)
Screenshot: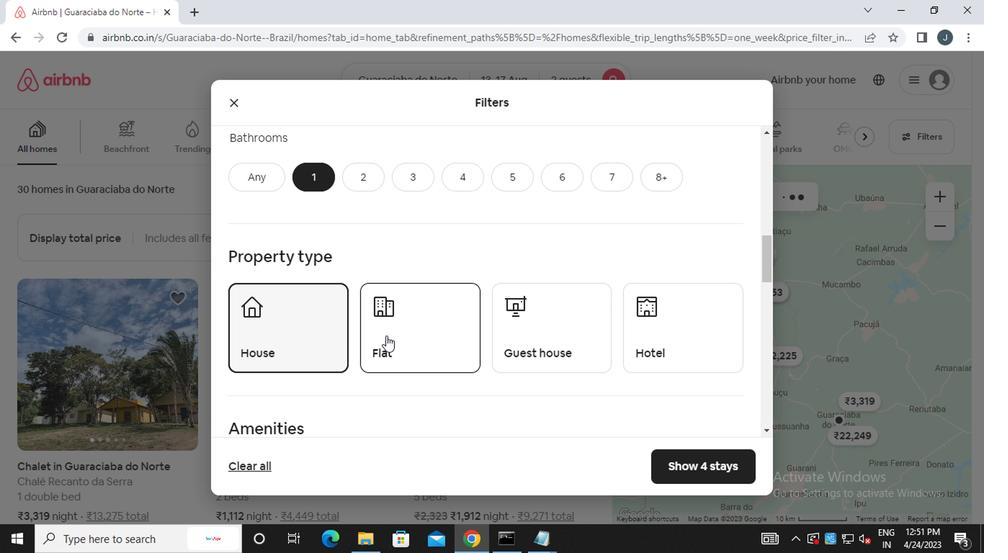 
Action: Mouse moved to (521, 342)
Screenshot: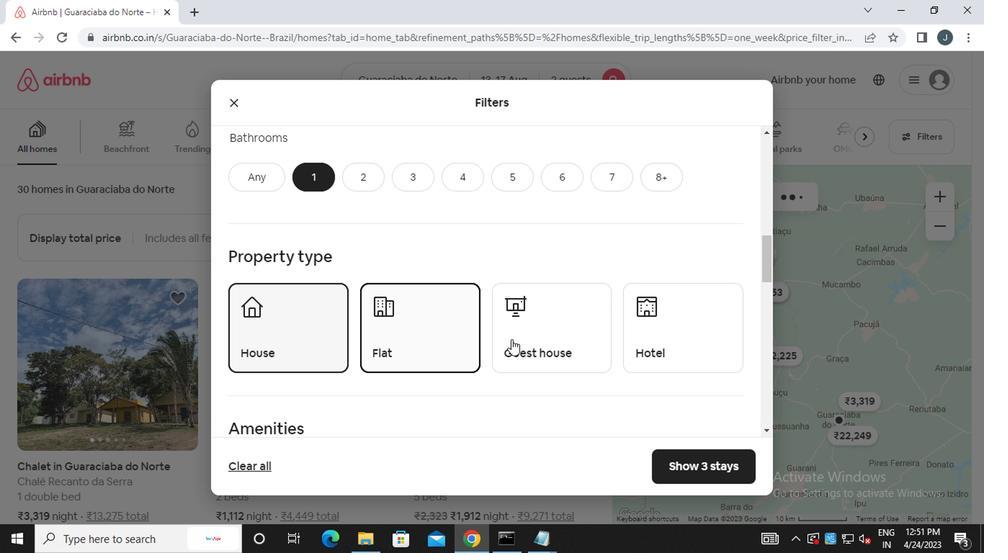 
Action: Mouse pressed left at (521, 342)
Screenshot: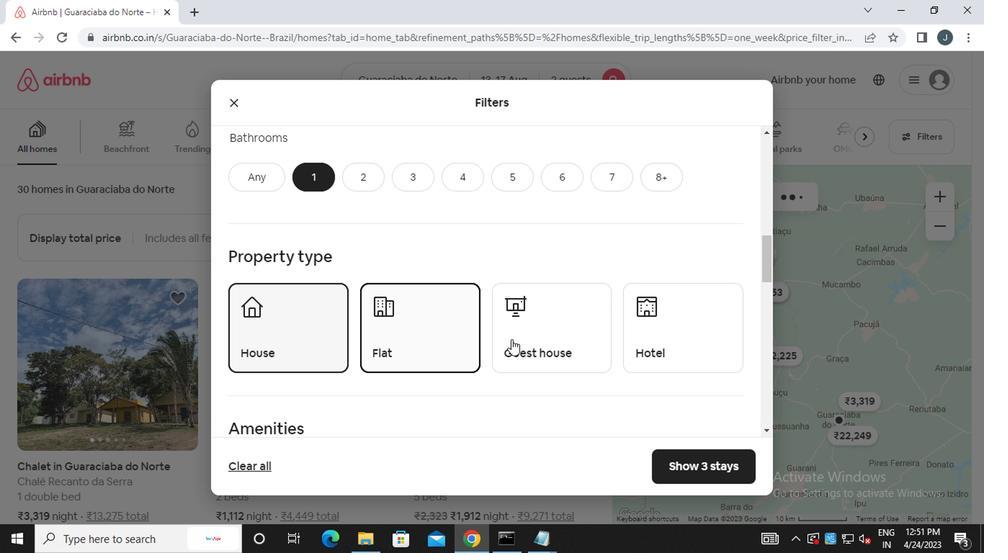 
Action: Mouse moved to (522, 342)
Screenshot: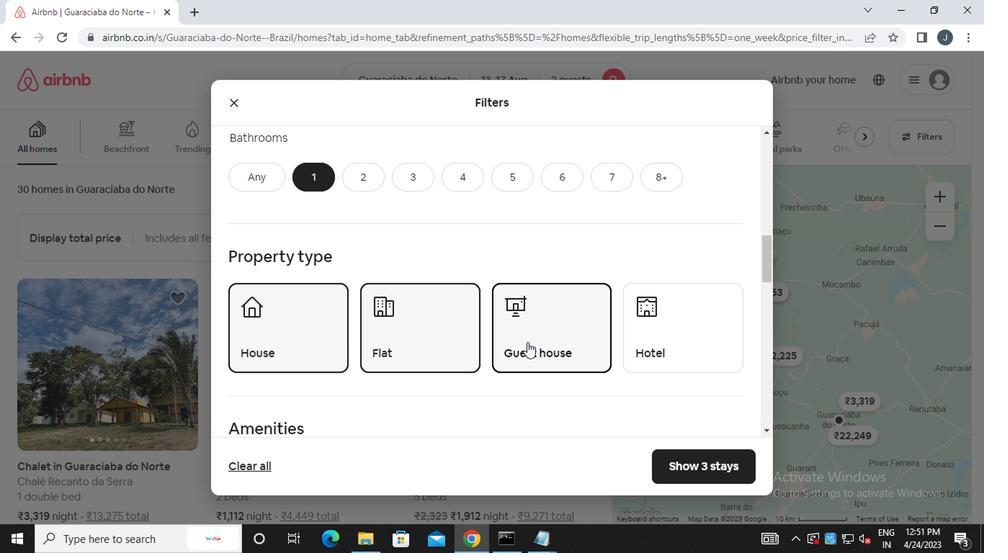 
Action: Mouse scrolled (522, 342) with delta (0, 0)
Screenshot: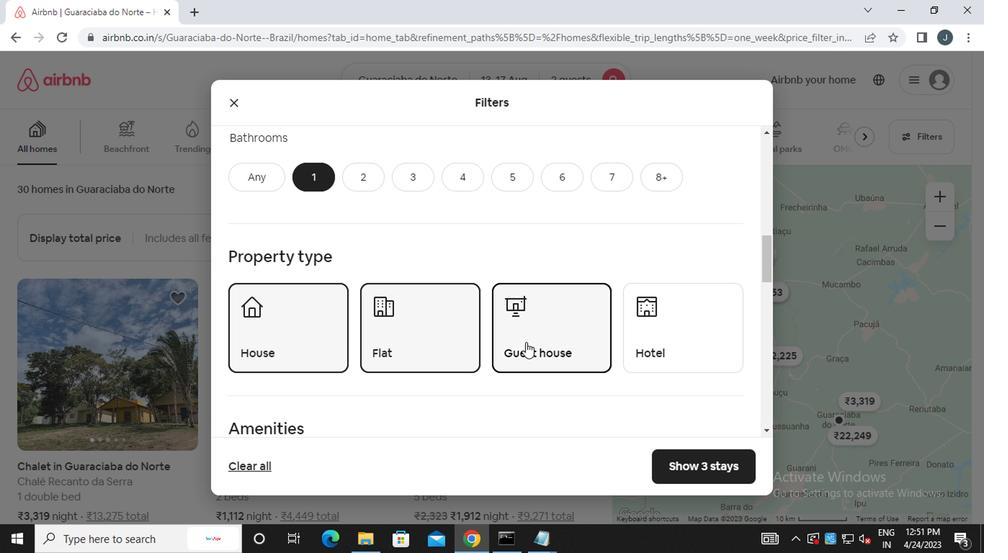
Action: Mouse scrolled (522, 342) with delta (0, 0)
Screenshot: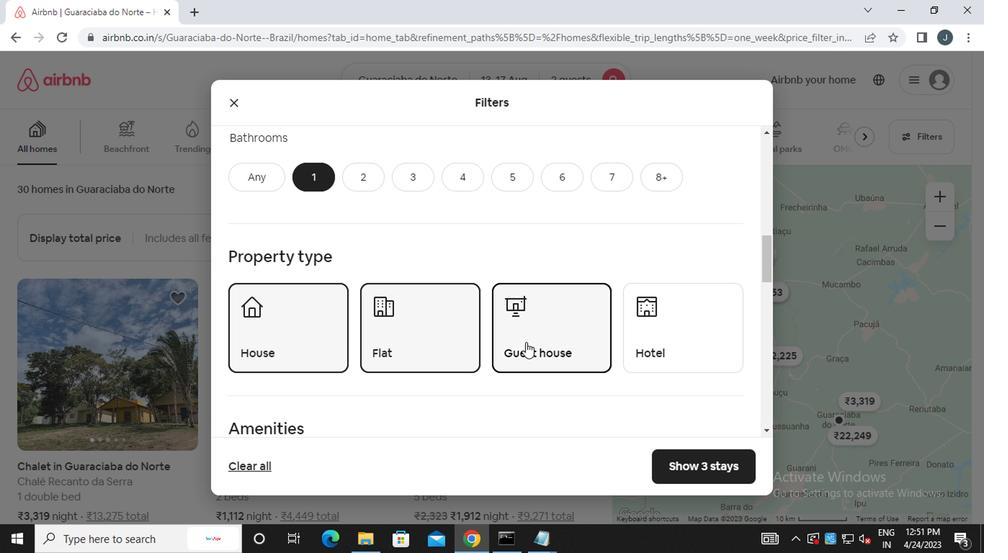 
Action: Mouse scrolled (522, 342) with delta (0, 0)
Screenshot: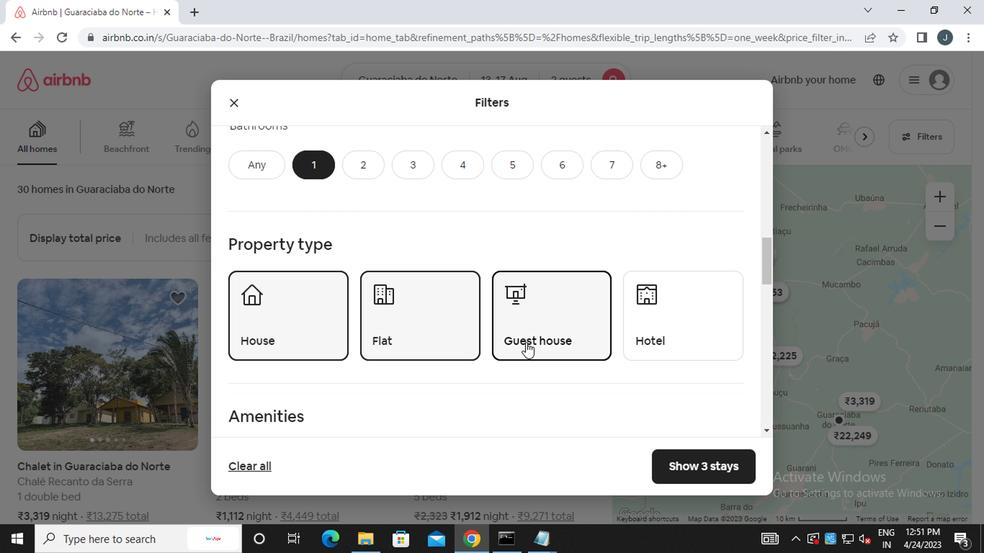 
Action: Mouse moved to (290, 287)
Screenshot: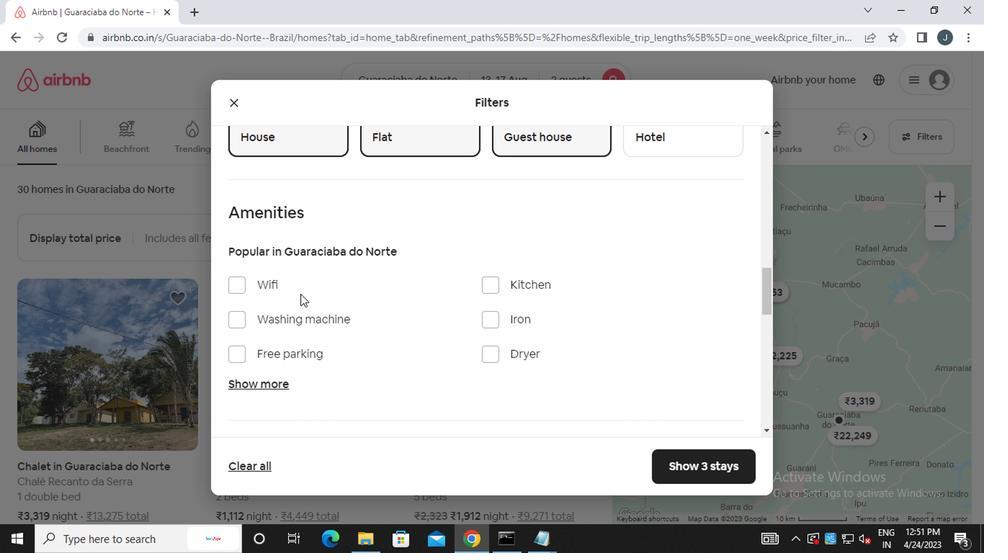 
Action: Mouse pressed left at (290, 287)
Screenshot: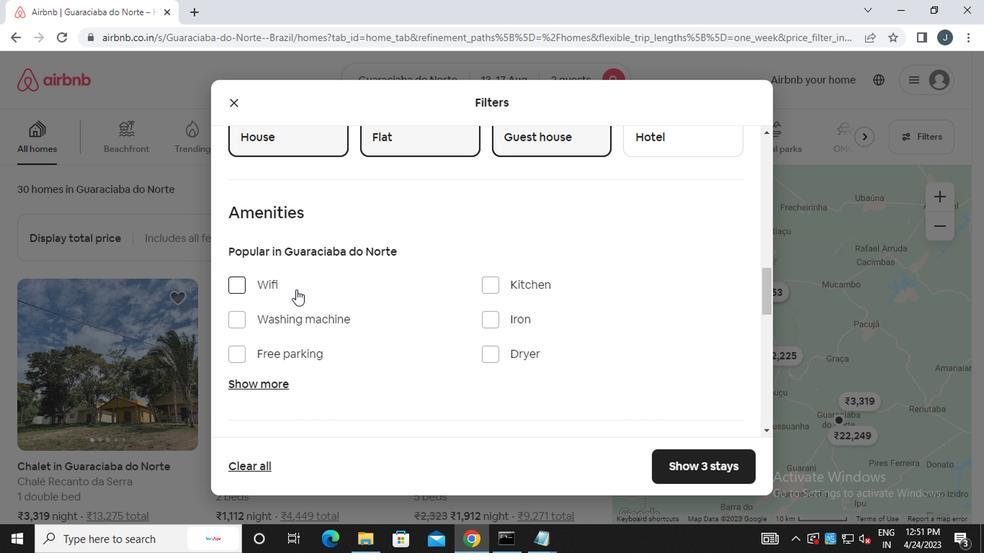 
Action: Mouse moved to (459, 330)
Screenshot: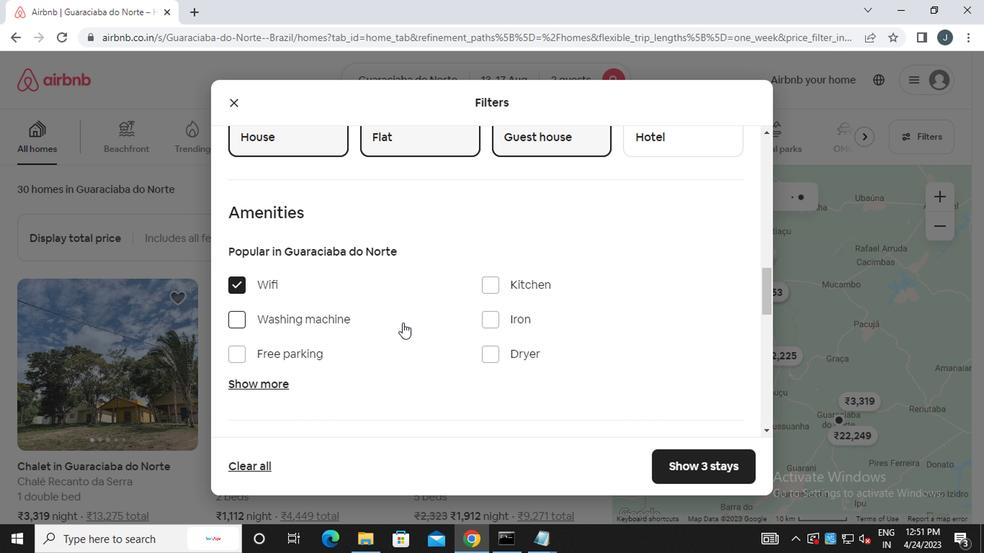 
Action: Mouse scrolled (459, 329) with delta (0, 0)
Screenshot: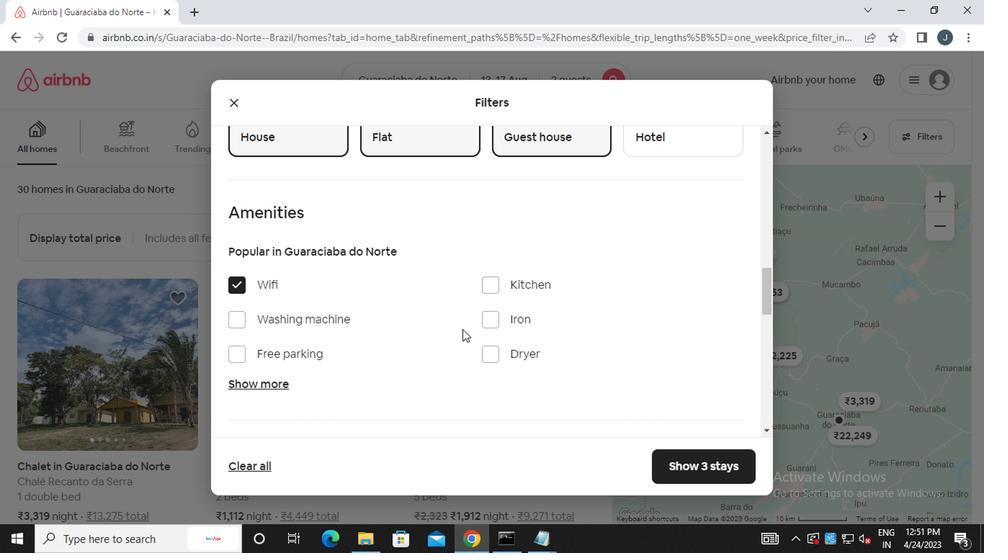 
Action: Mouse scrolled (459, 329) with delta (0, 0)
Screenshot: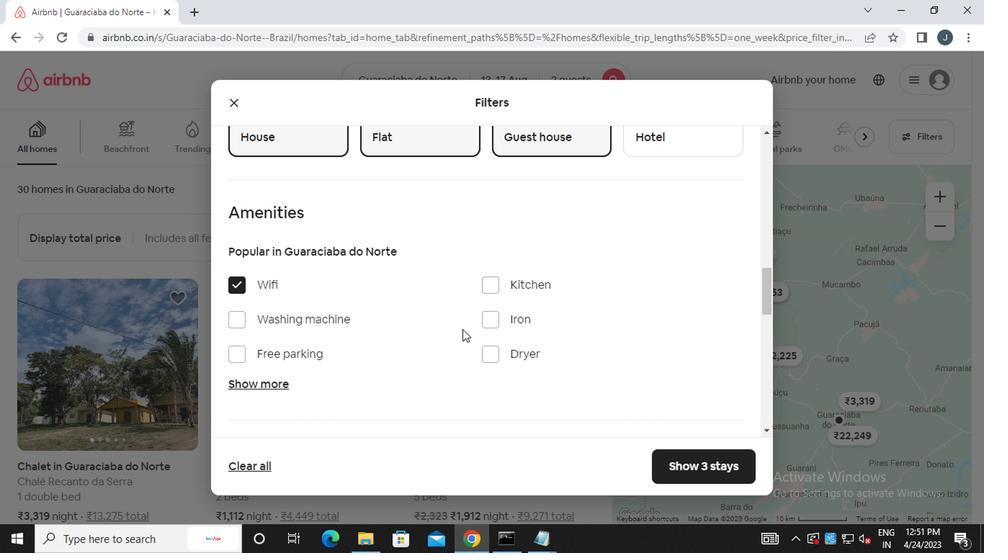 
Action: Mouse scrolled (459, 329) with delta (0, 0)
Screenshot: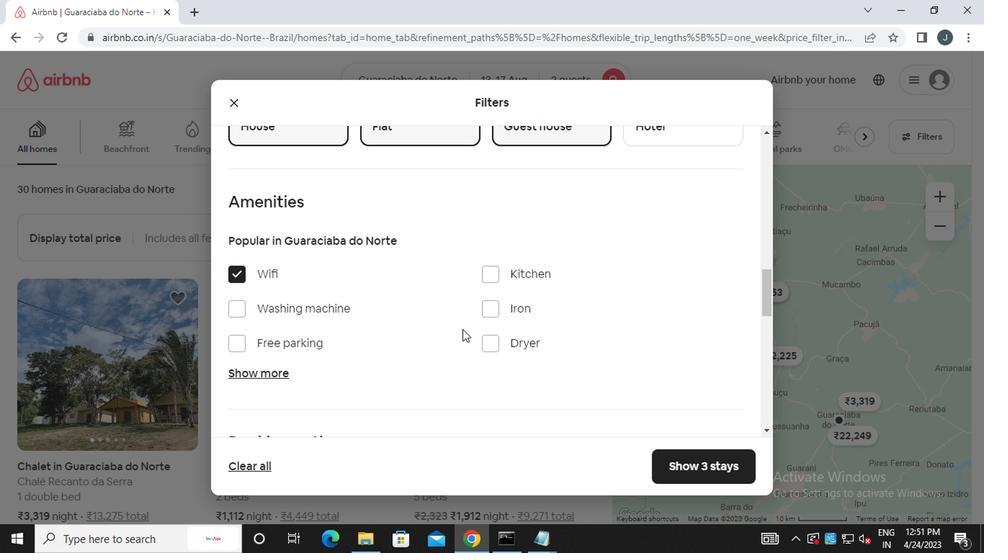 
Action: Mouse scrolled (459, 329) with delta (0, 0)
Screenshot: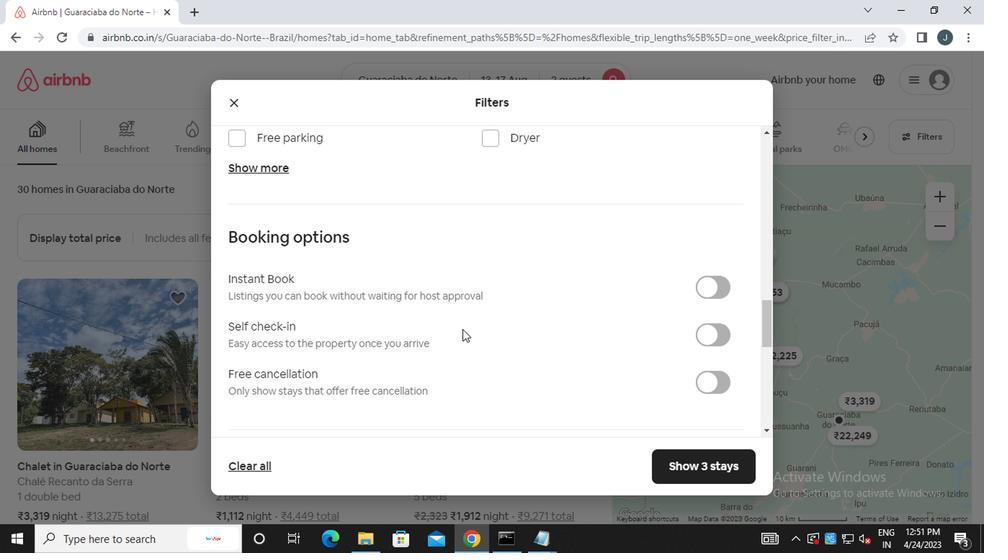 
Action: Mouse moved to (711, 260)
Screenshot: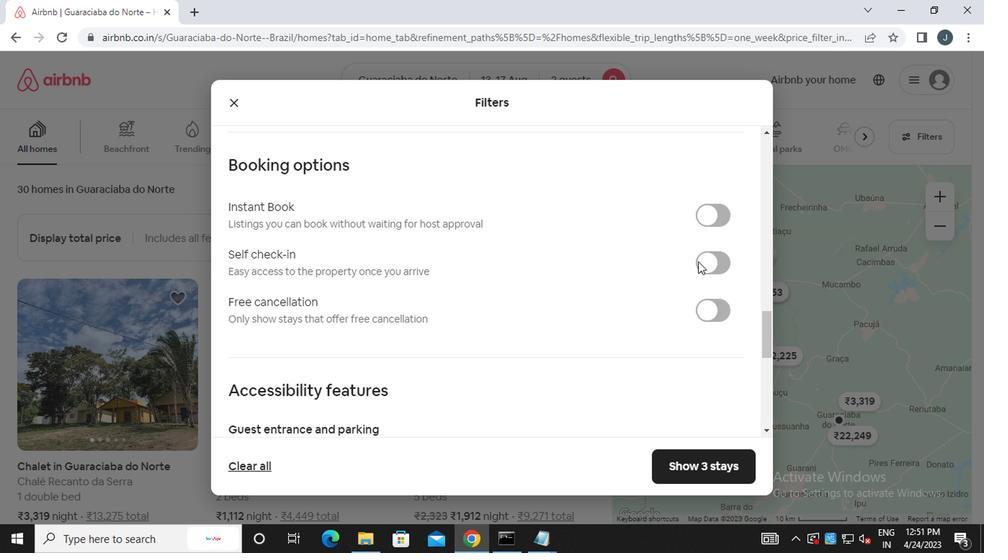 
Action: Mouse pressed left at (711, 260)
Screenshot: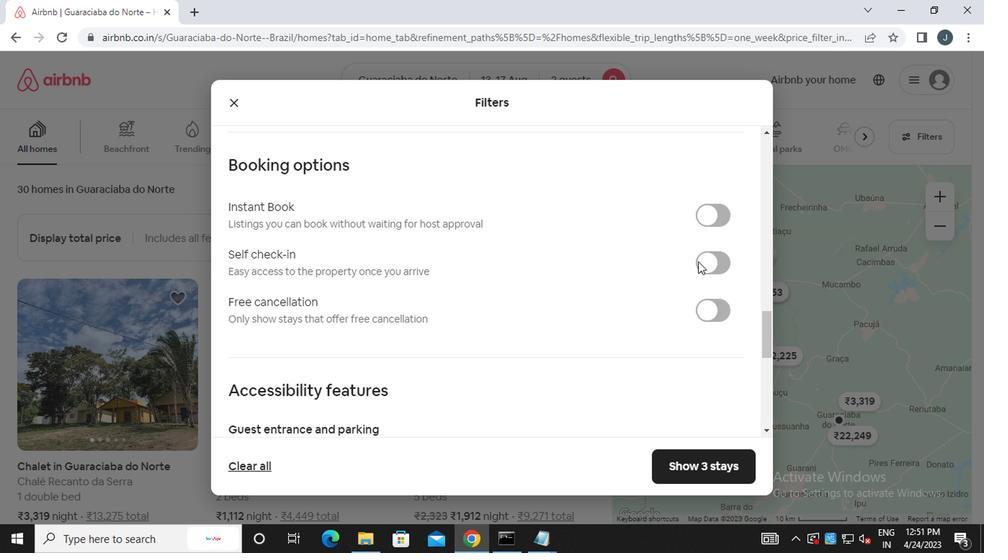 
Action: Mouse moved to (502, 337)
Screenshot: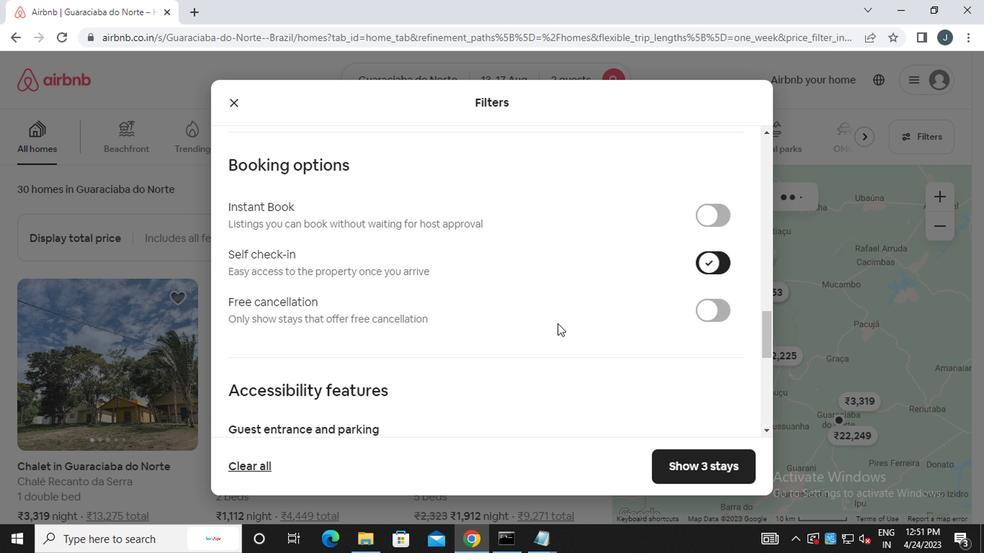 
Action: Mouse scrolled (502, 336) with delta (0, 0)
Screenshot: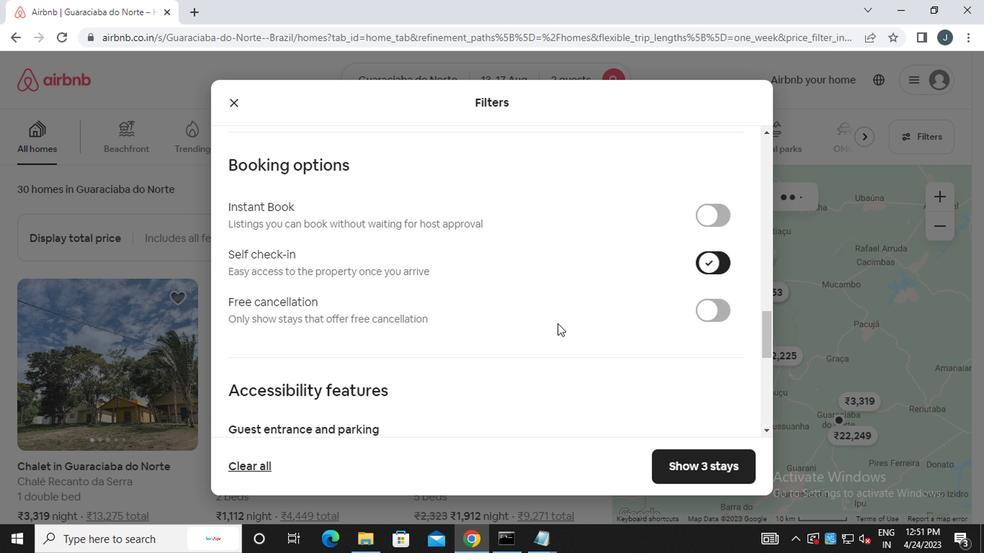 
Action: Mouse moved to (500, 337)
Screenshot: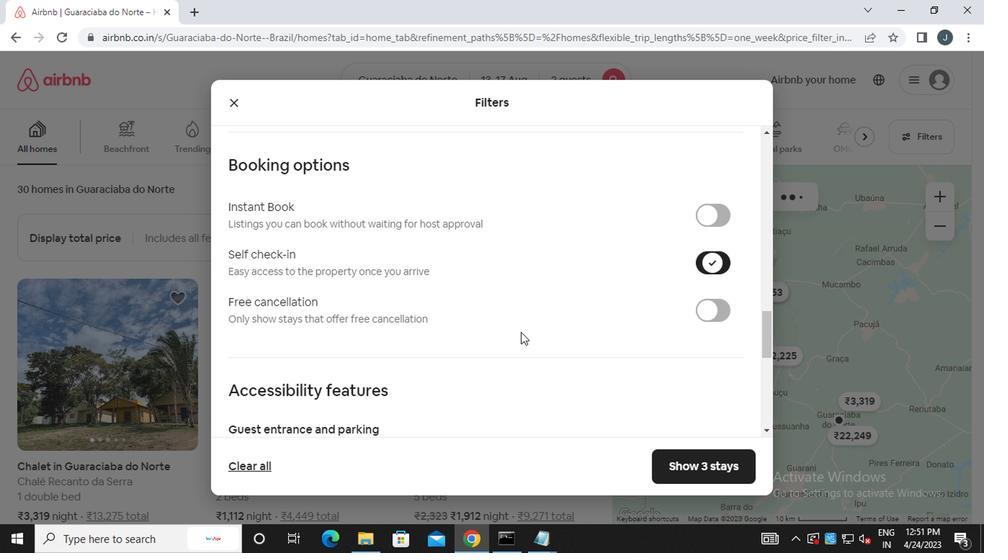 
Action: Mouse scrolled (500, 337) with delta (0, 0)
Screenshot: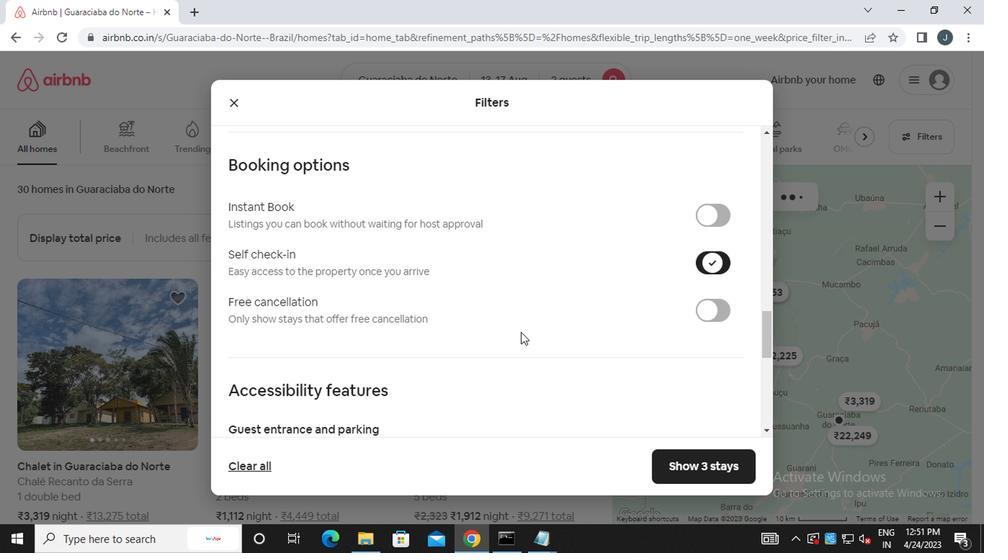 
Action: Mouse moved to (499, 339)
Screenshot: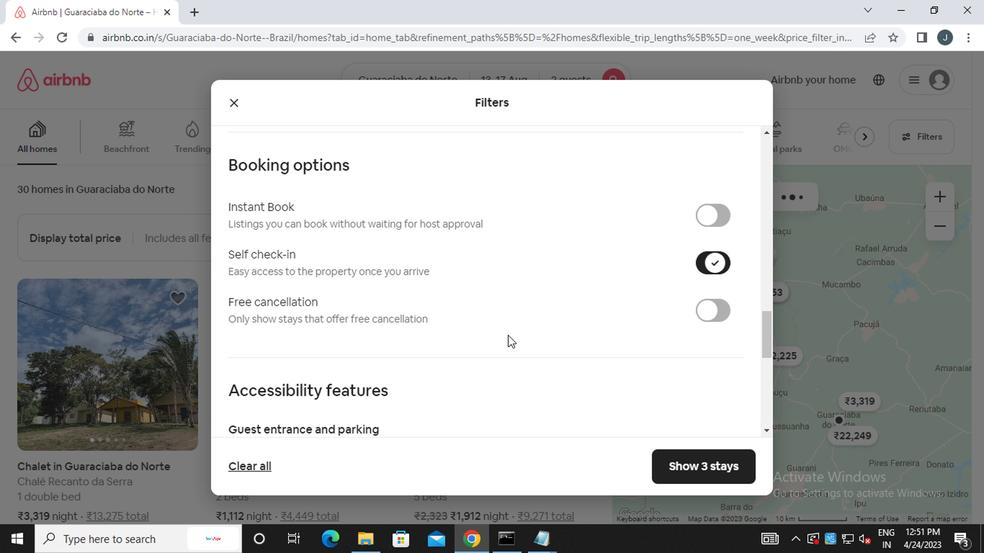 
Action: Mouse scrolled (499, 338) with delta (0, 0)
Screenshot: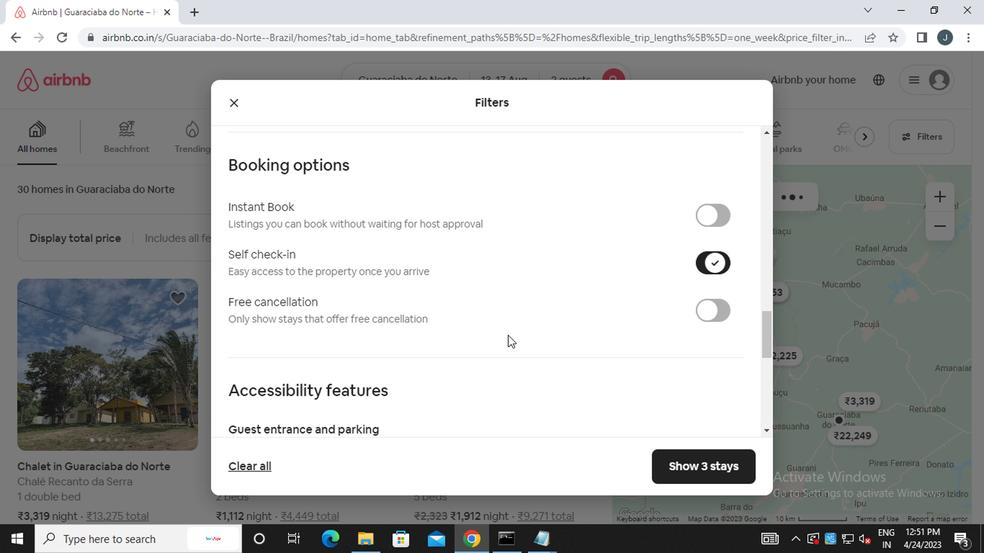 
Action: Mouse moved to (498, 339)
Screenshot: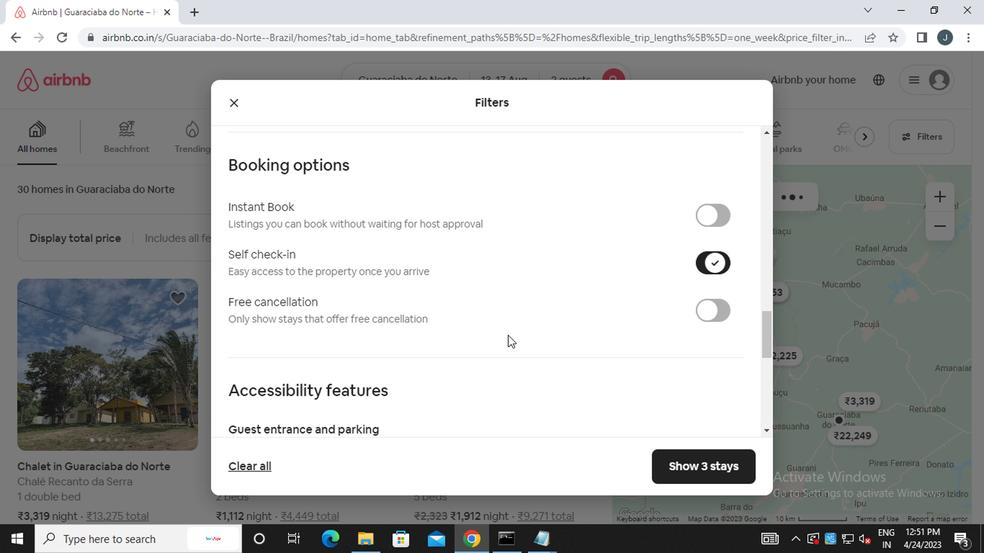 
Action: Mouse scrolled (498, 338) with delta (0, 0)
Screenshot: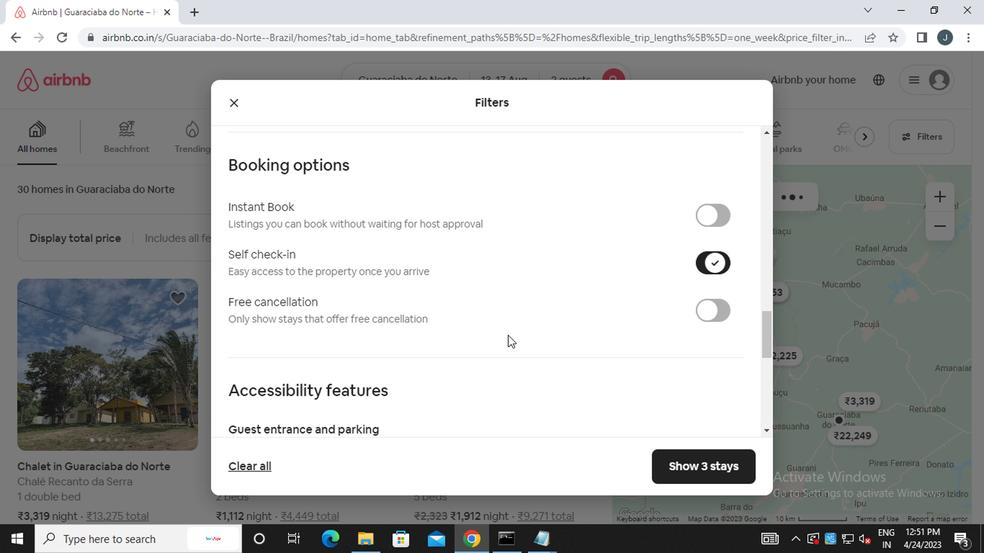 
Action: Mouse scrolled (498, 338) with delta (0, 0)
Screenshot: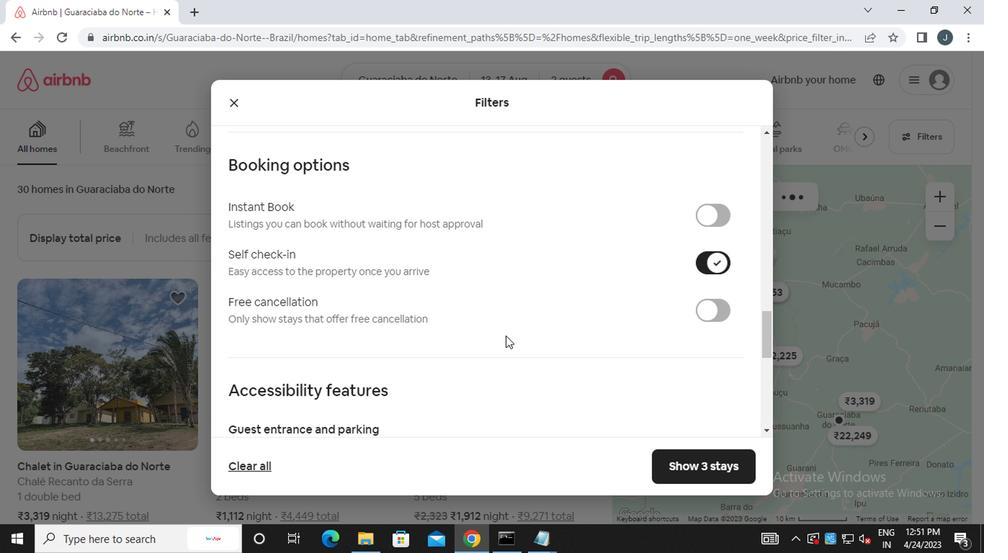 
Action: Mouse moved to (492, 342)
Screenshot: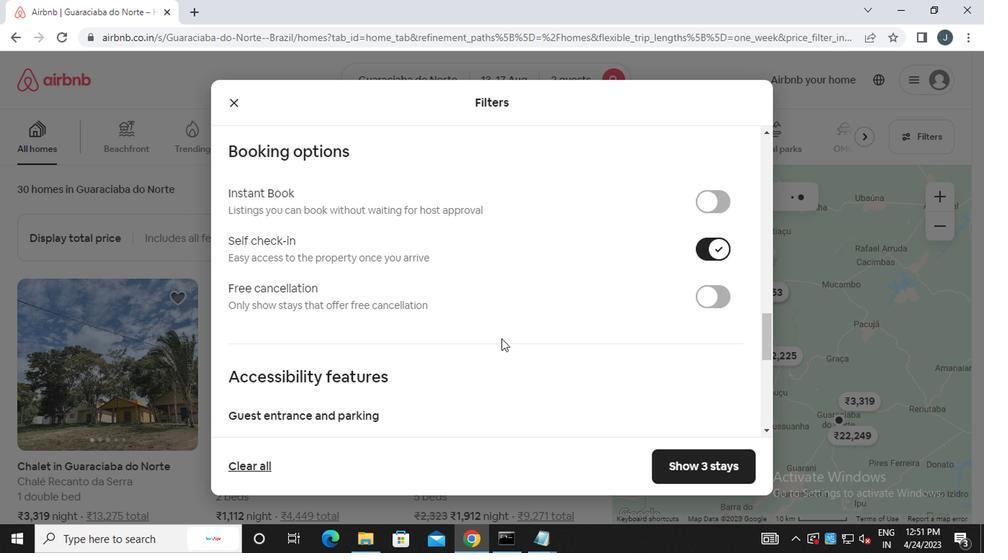 
Action: Mouse scrolled (492, 342) with delta (0, 0)
Screenshot: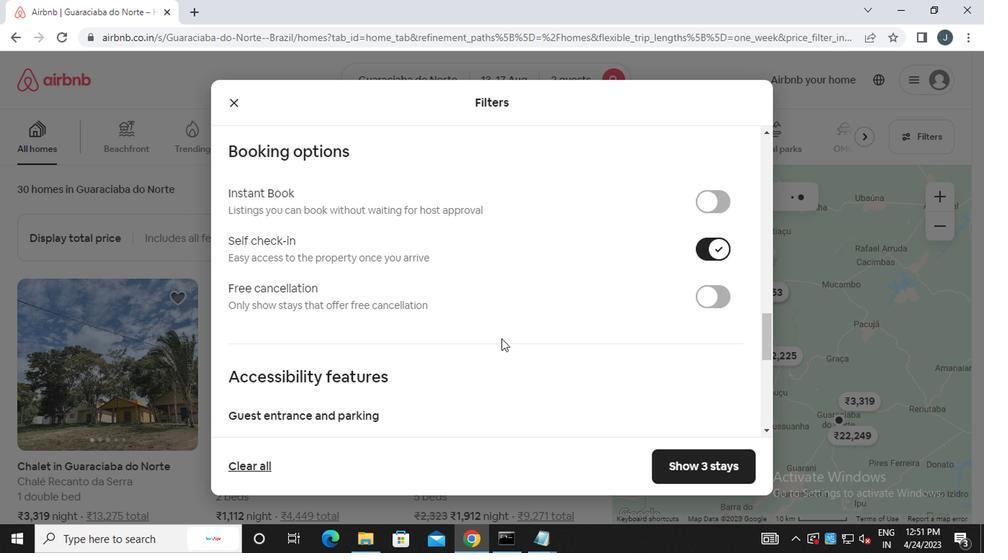 
Action: Mouse moved to (492, 343)
Screenshot: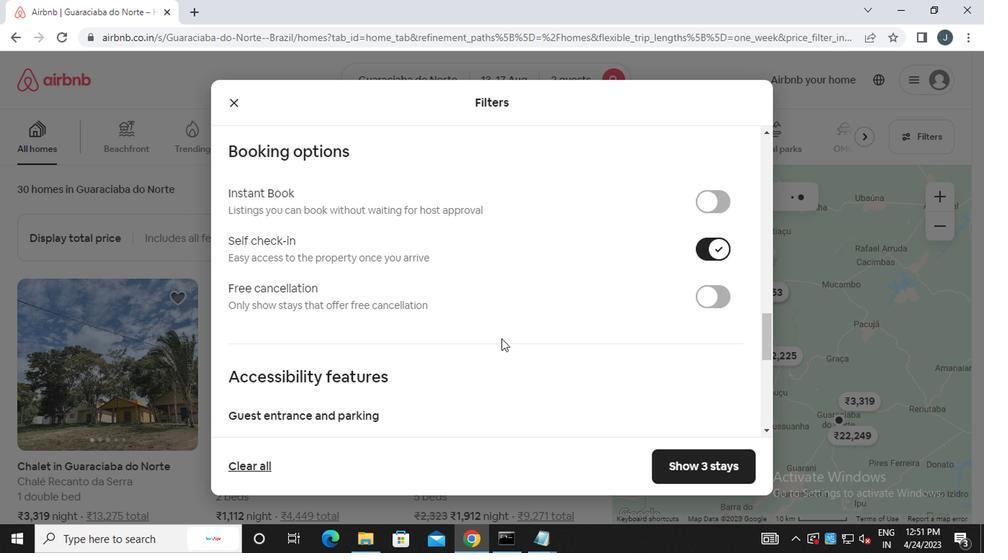 
Action: Mouse scrolled (492, 342) with delta (0, -1)
Screenshot: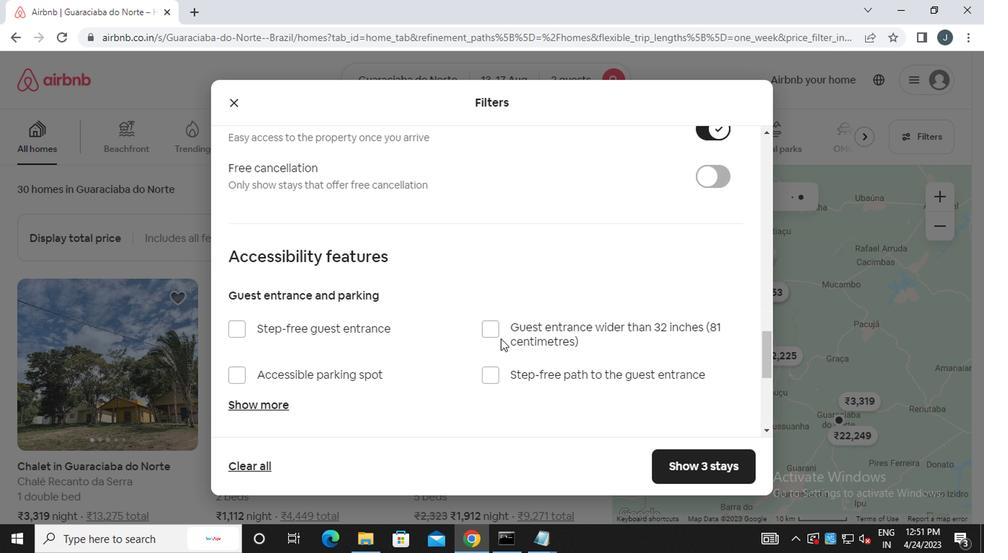 
Action: Mouse scrolled (492, 342) with delta (0, -1)
Screenshot: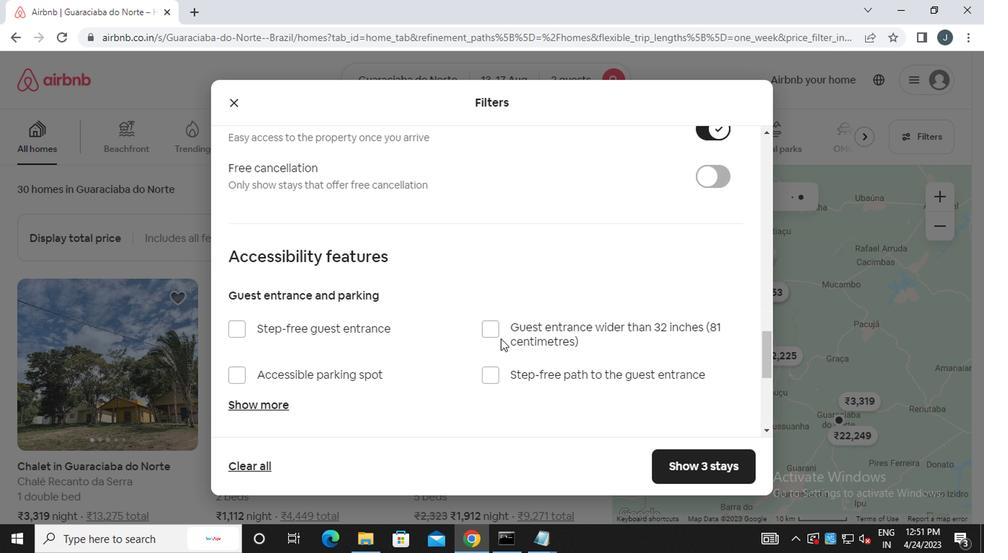 
Action: Mouse scrolled (492, 342) with delta (0, -1)
Screenshot: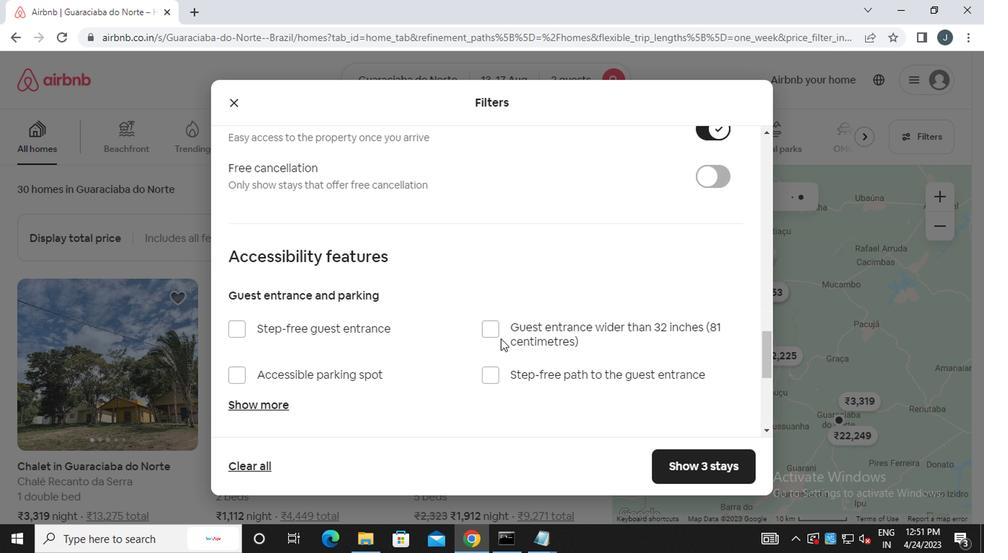 
Action: Mouse scrolled (492, 342) with delta (0, -1)
Screenshot: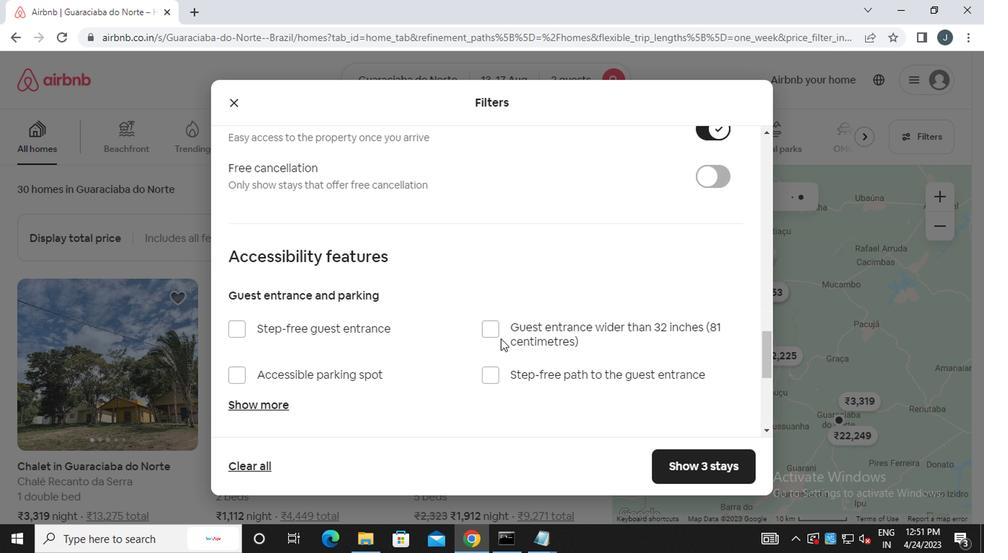 
Action: Mouse scrolled (492, 342) with delta (0, -1)
Screenshot: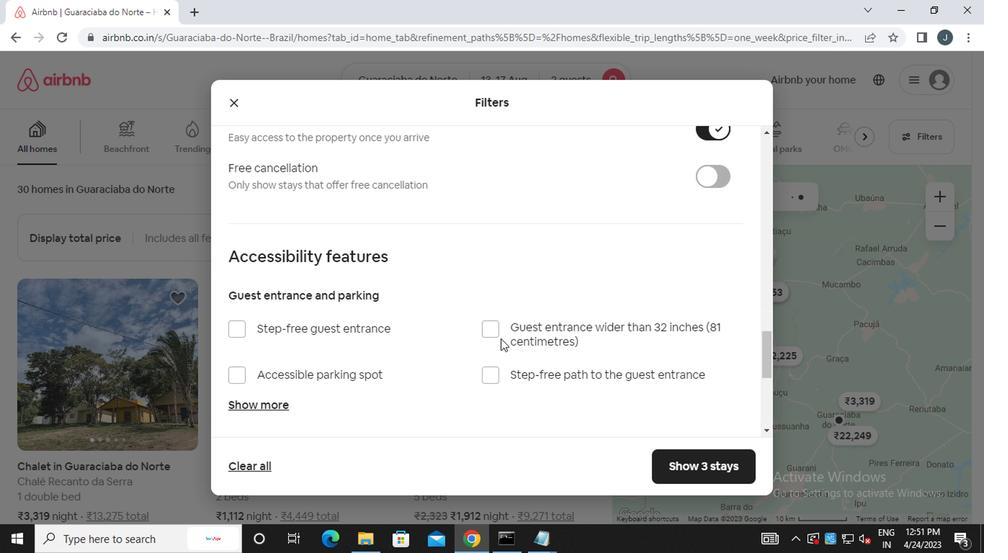 
Action: Mouse moved to (492, 343)
Screenshot: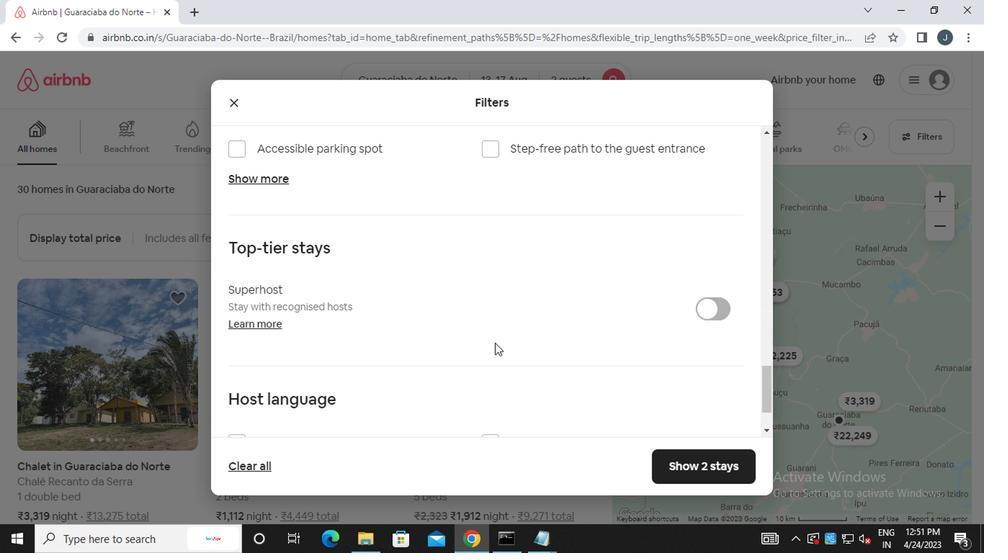 
Action: Mouse scrolled (492, 342) with delta (0, -1)
Screenshot: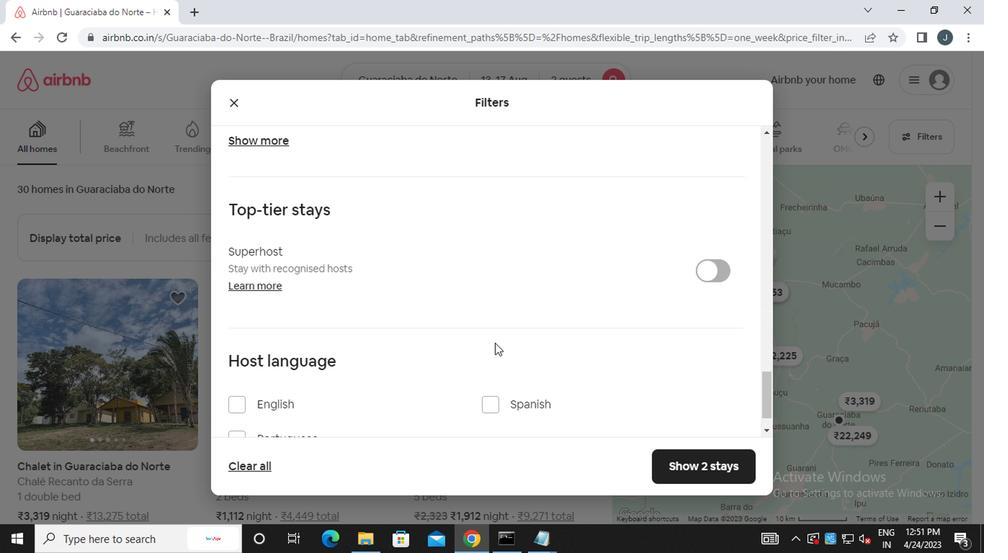 
Action: Mouse scrolled (492, 342) with delta (0, -1)
Screenshot: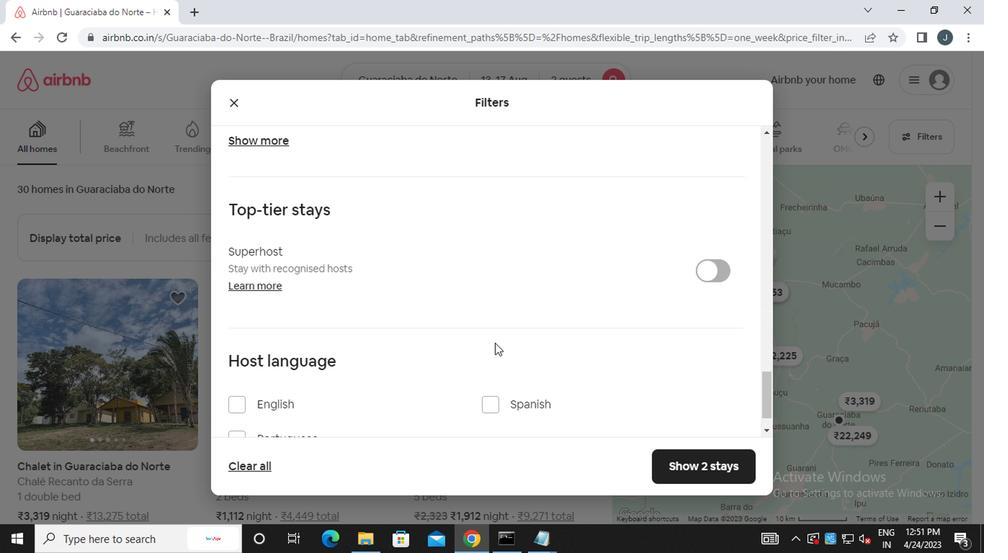 
Action: Mouse scrolled (492, 342) with delta (0, -1)
Screenshot: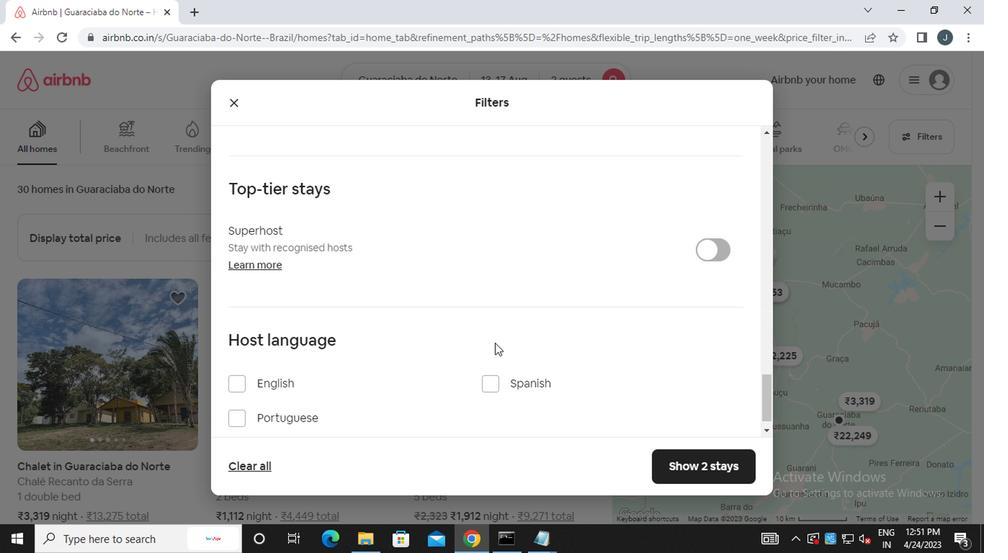 
Action: Mouse scrolled (492, 342) with delta (0, -1)
Screenshot: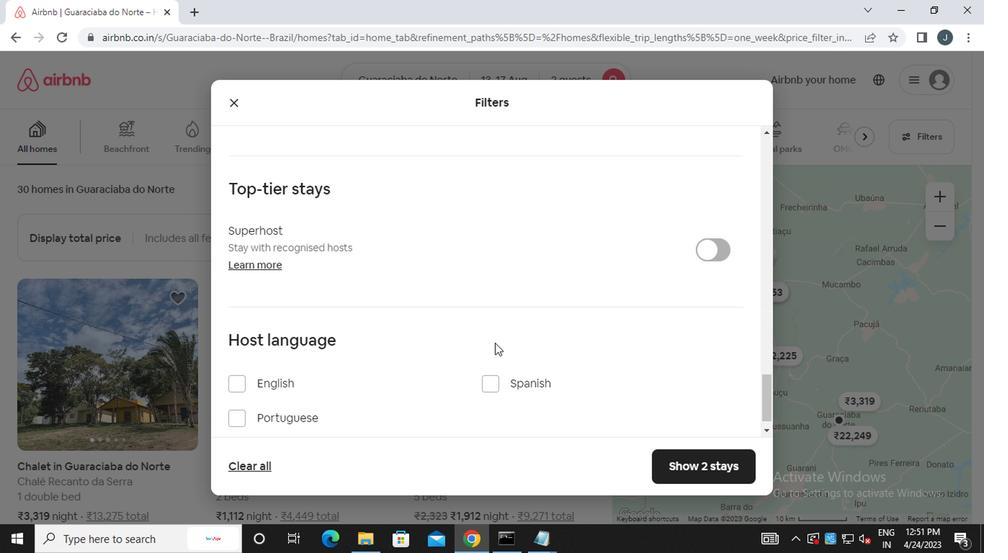 
Action: Mouse scrolled (492, 342) with delta (0, -1)
Screenshot: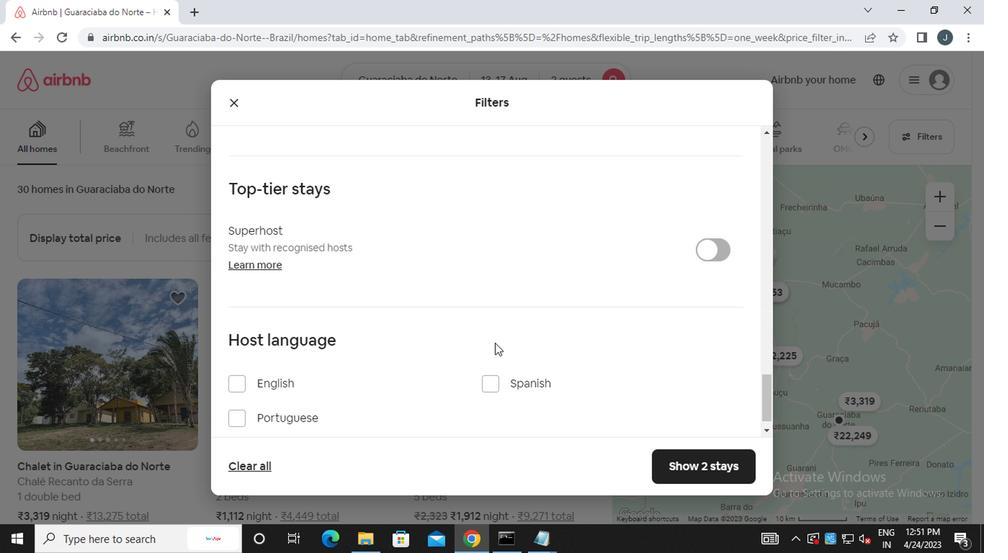
Action: Mouse moved to (492, 343)
Screenshot: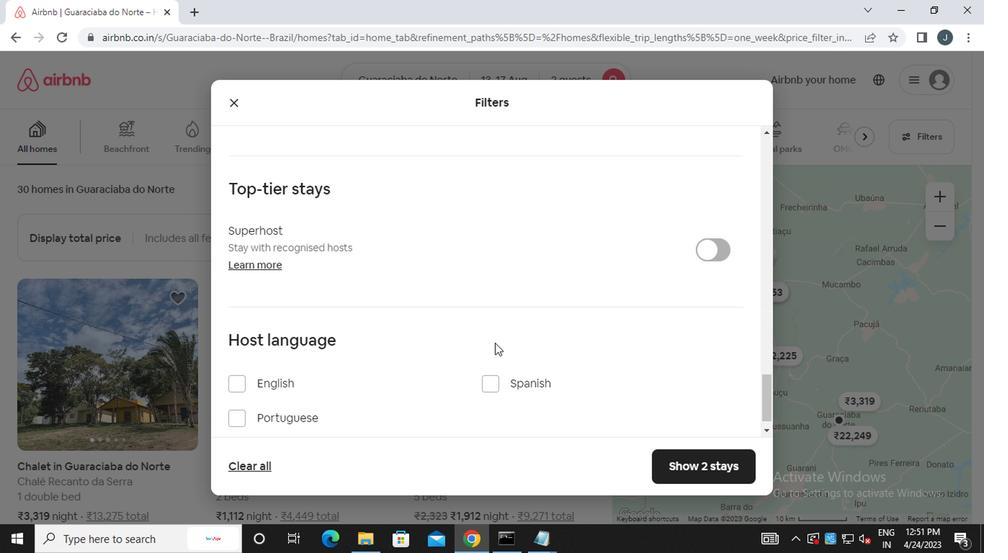 
Action: Mouse scrolled (492, 342) with delta (0, -1)
Screenshot: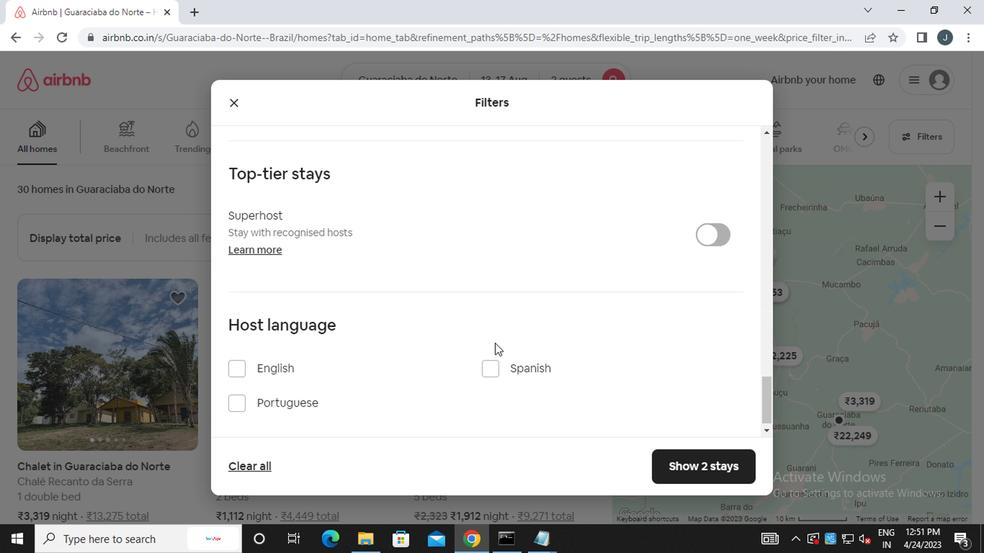 
Action: Mouse moved to (515, 361)
Screenshot: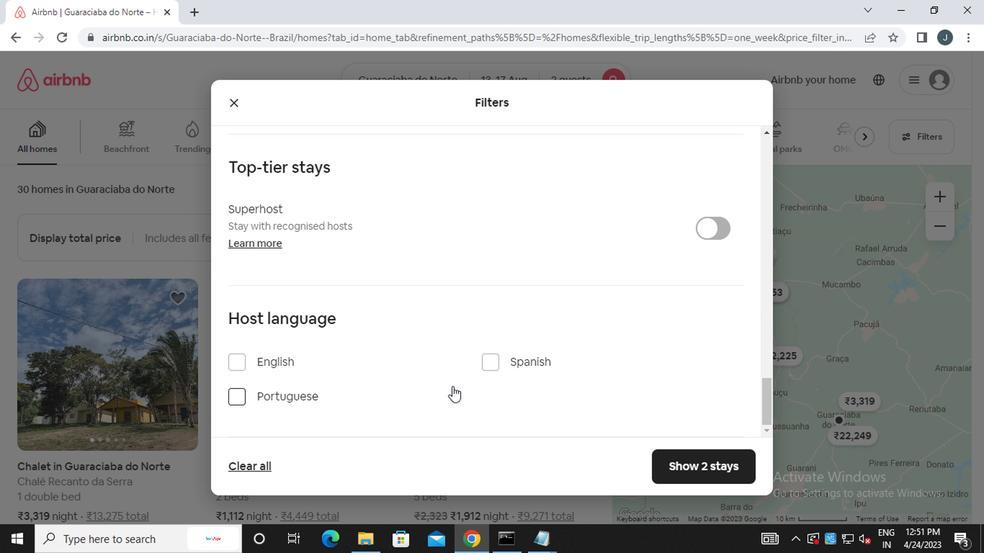 
Action: Mouse pressed left at (515, 361)
Screenshot: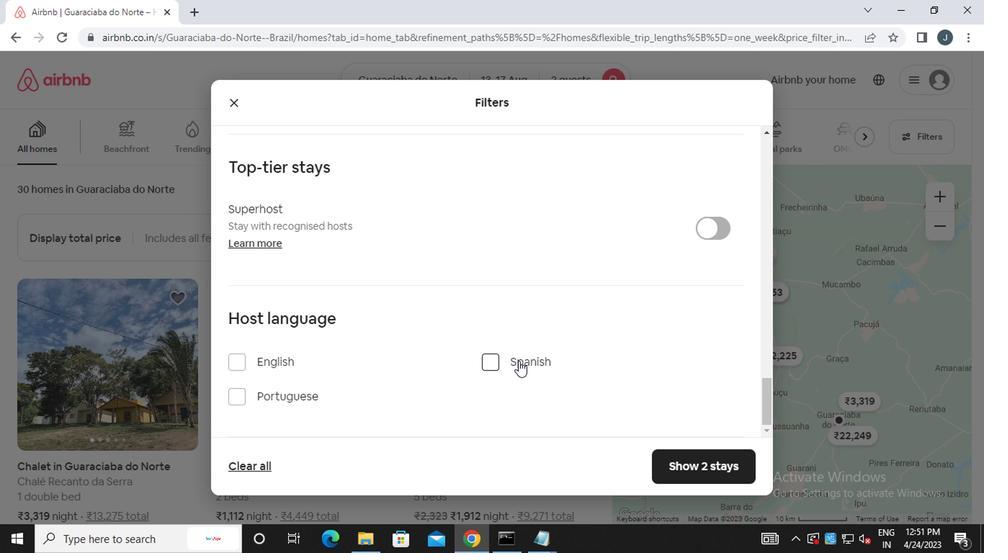 
Action: Mouse moved to (701, 467)
Screenshot: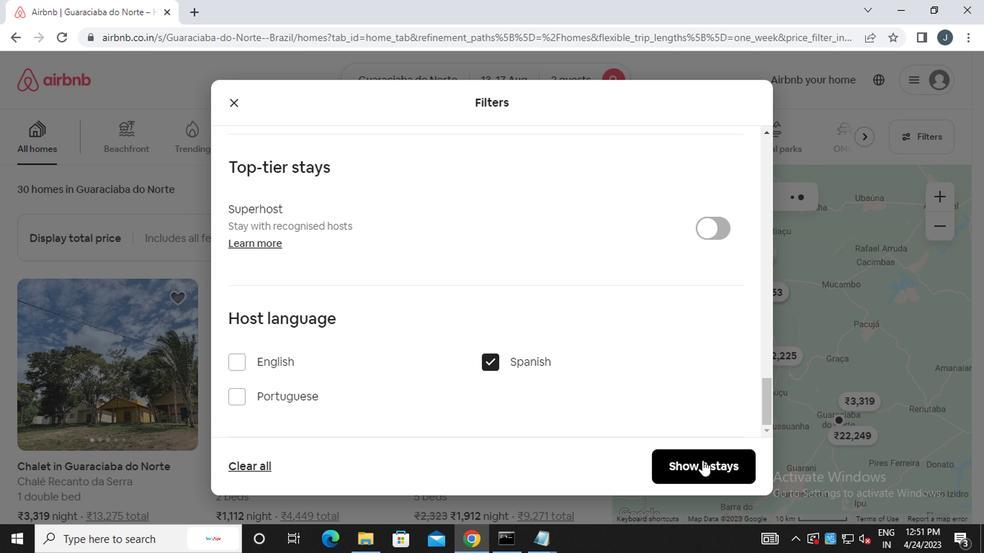 
Action: Mouse pressed left at (701, 467)
Screenshot: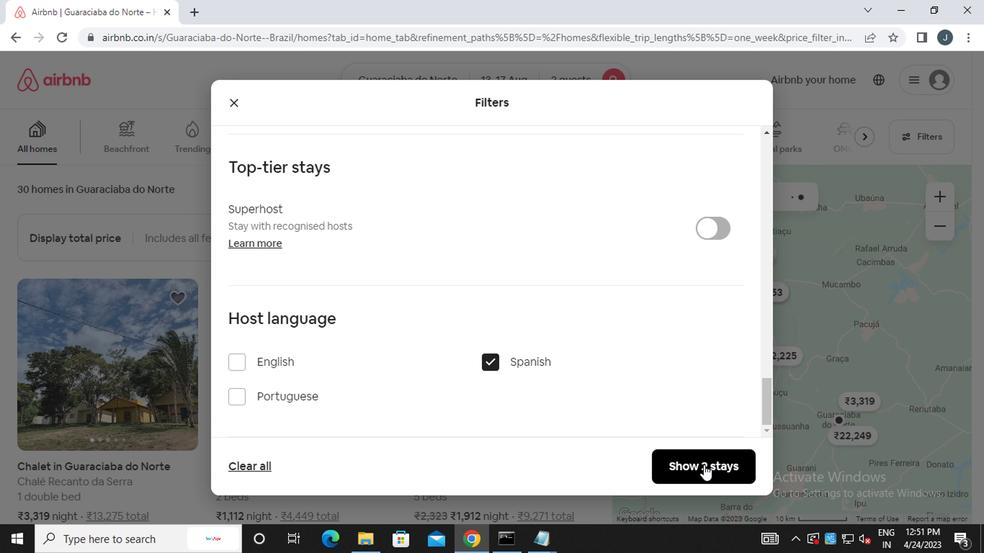 
Action: Mouse moved to (689, 460)
Screenshot: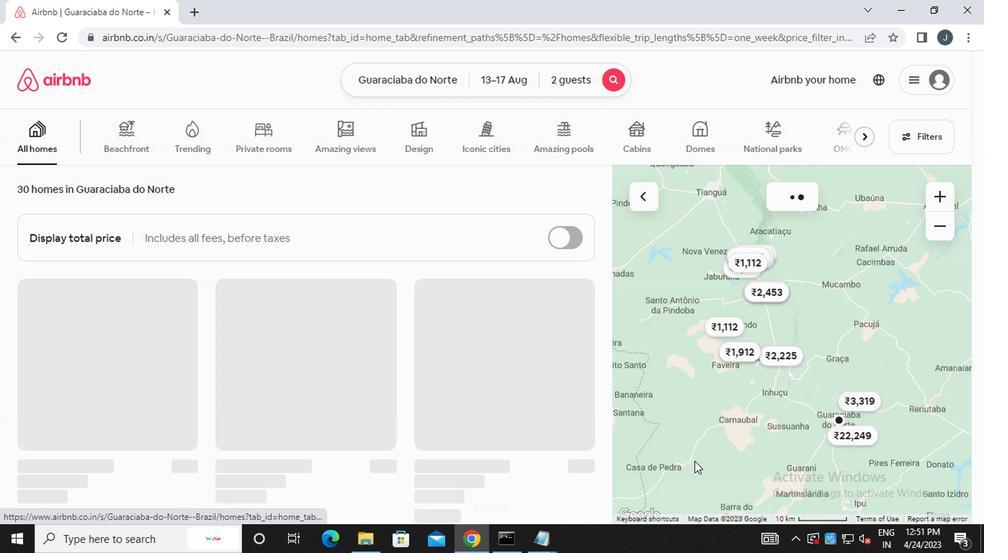 
